 Task: Add a signature Jerry Evans containing With gratitude and sincere wishes, Jerry Evans to email address softage.8@softage.net and add a folder Student organizations
Action: Mouse moved to (116, 138)
Screenshot: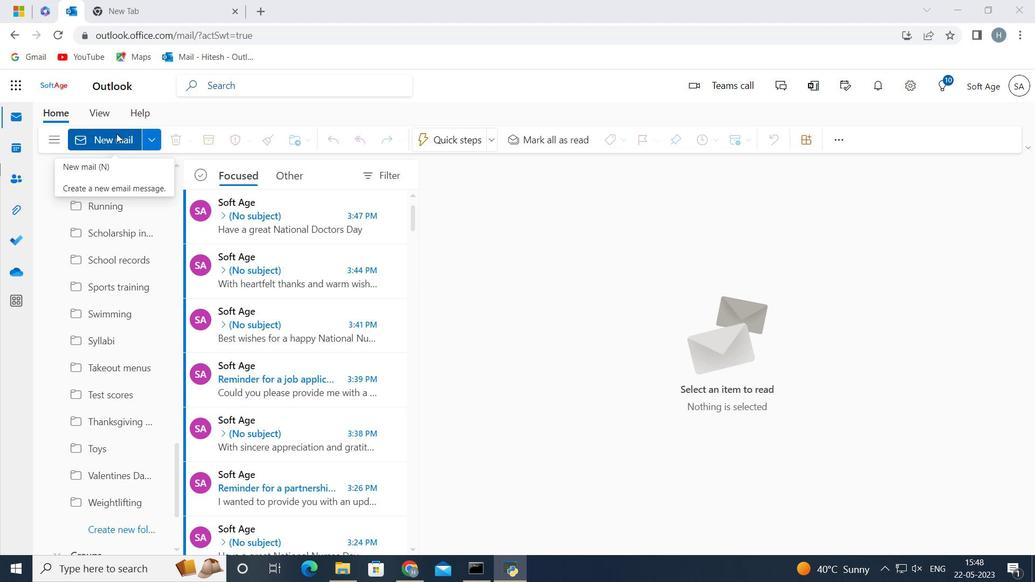 
Action: Mouse pressed left at (116, 138)
Screenshot: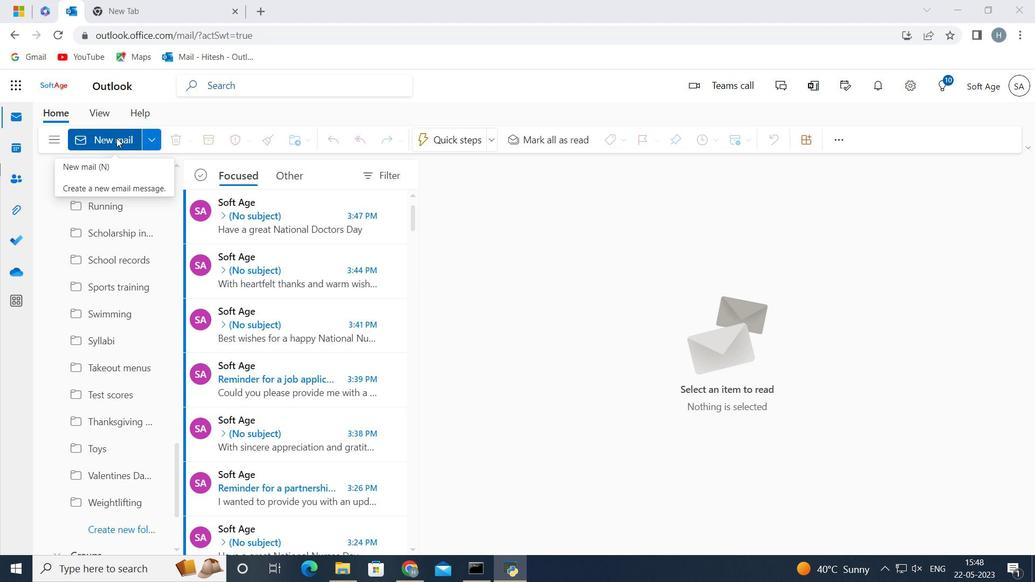 
Action: Mouse moved to (849, 140)
Screenshot: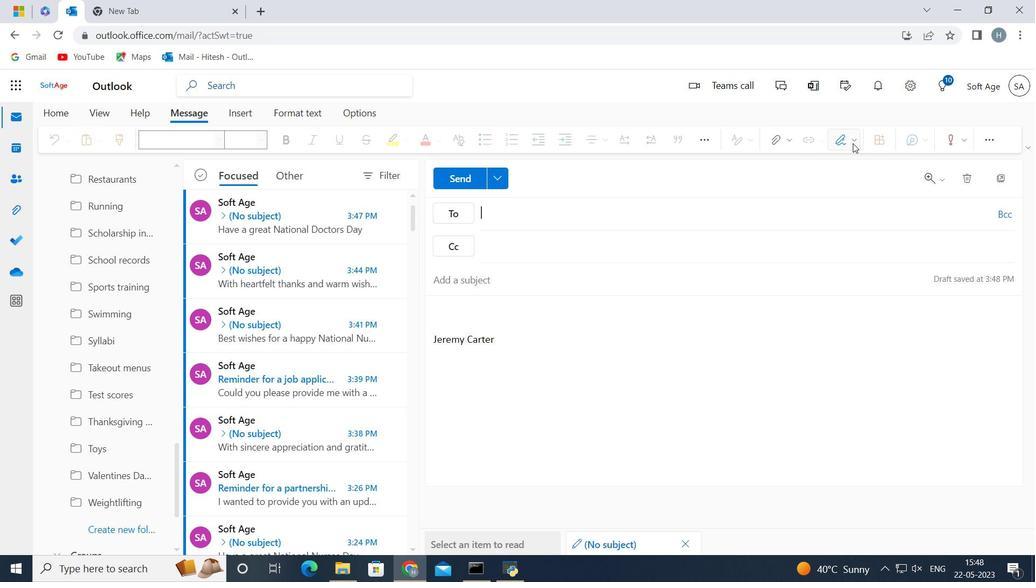 
Action: Mouse pressed left at (849, 140)
Screenshot: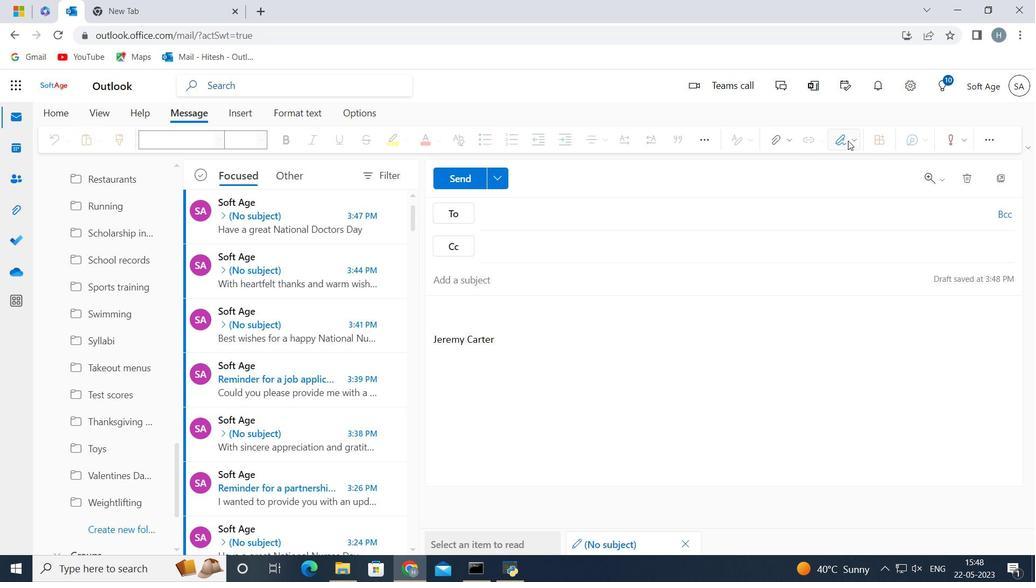 
Action: Mouse moved to (806, 390)
Screenshot: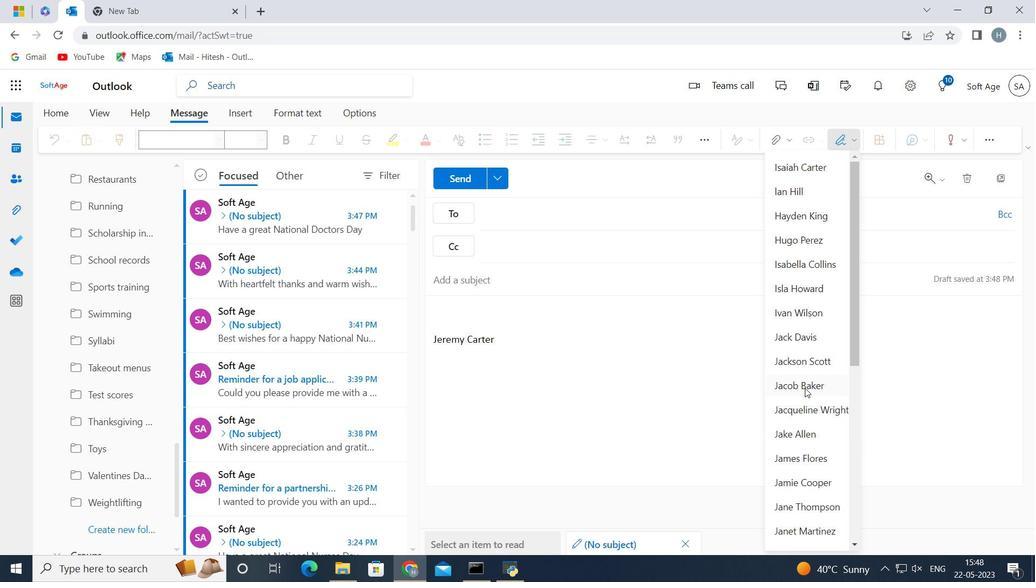 
Action: Mouse scrolled (806, 390) with delta (0, 0)
Screenshot: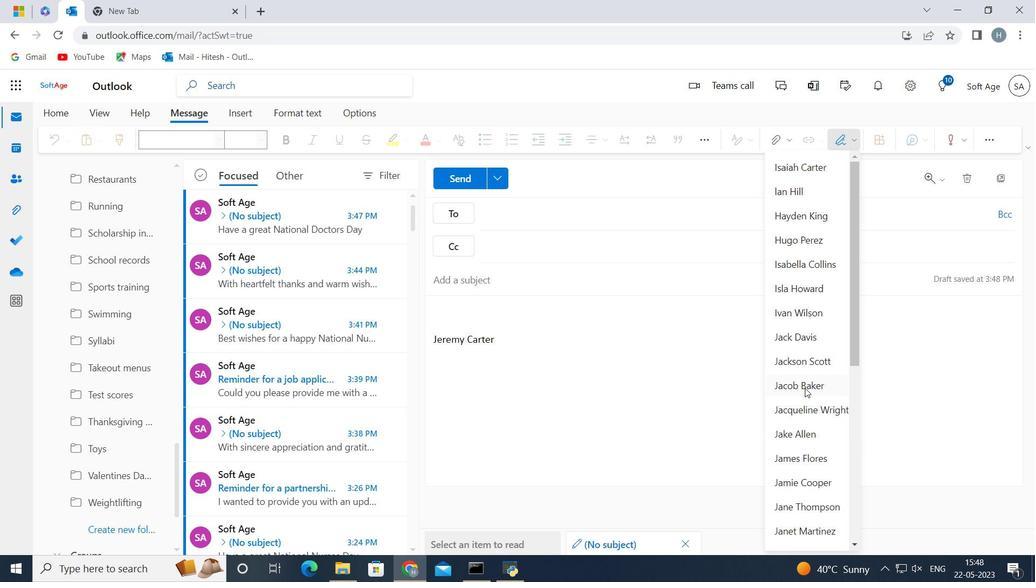 
Action: Mouse moved to (806, 391)
Screenshot: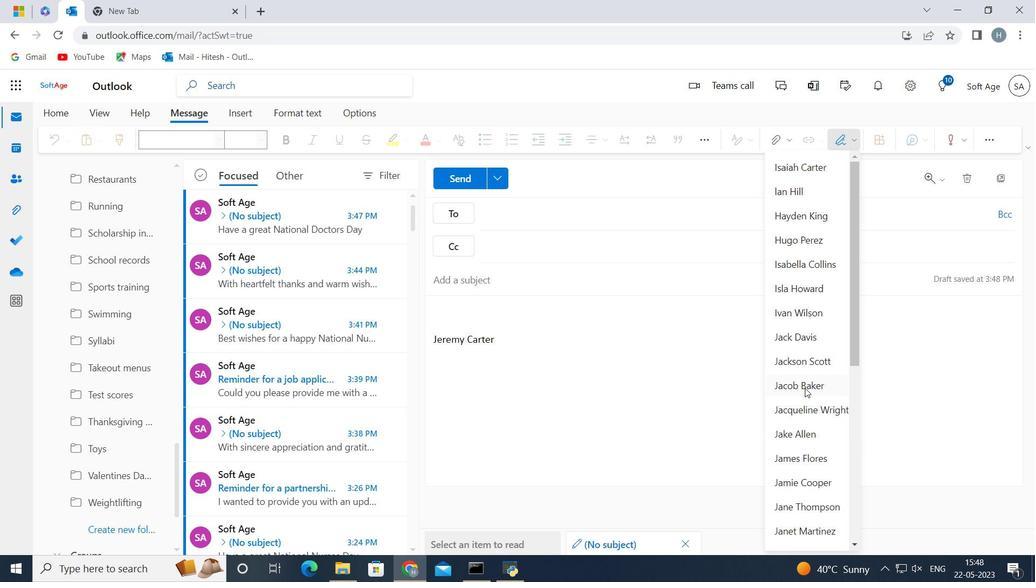 
Action: Mouse scrolled (806, 391) with delta (0, 0)
Screenshot: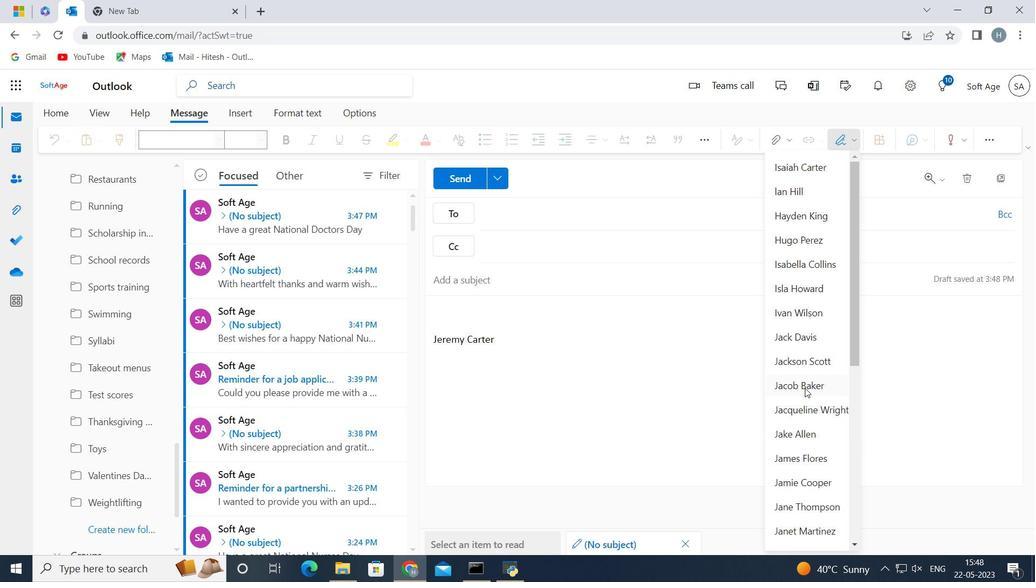 
Action: Mouse scrolled (806, 391) with delta (0, 0)
Screenshot: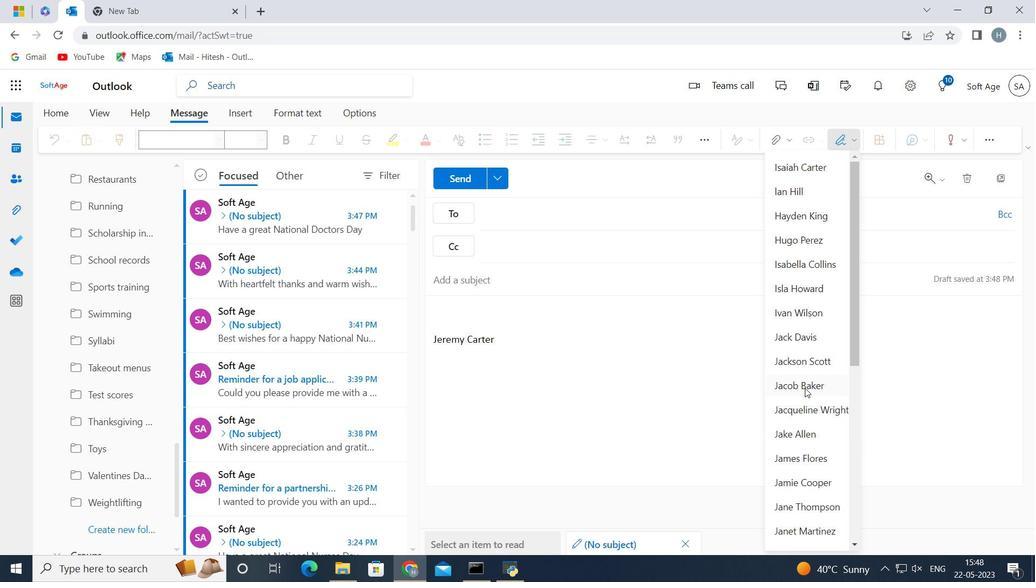 
Action: Mouse scrolled (806, 391) with delta (0, 0)
Screenshot: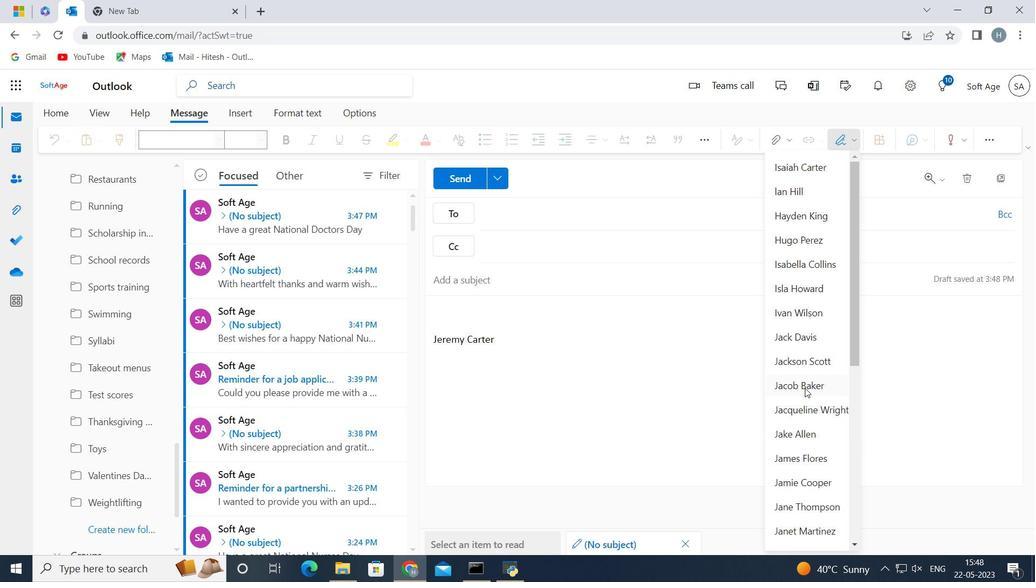 
Action: Mouse scrolled (806, 391) with delta (0, 0)
Screenshot: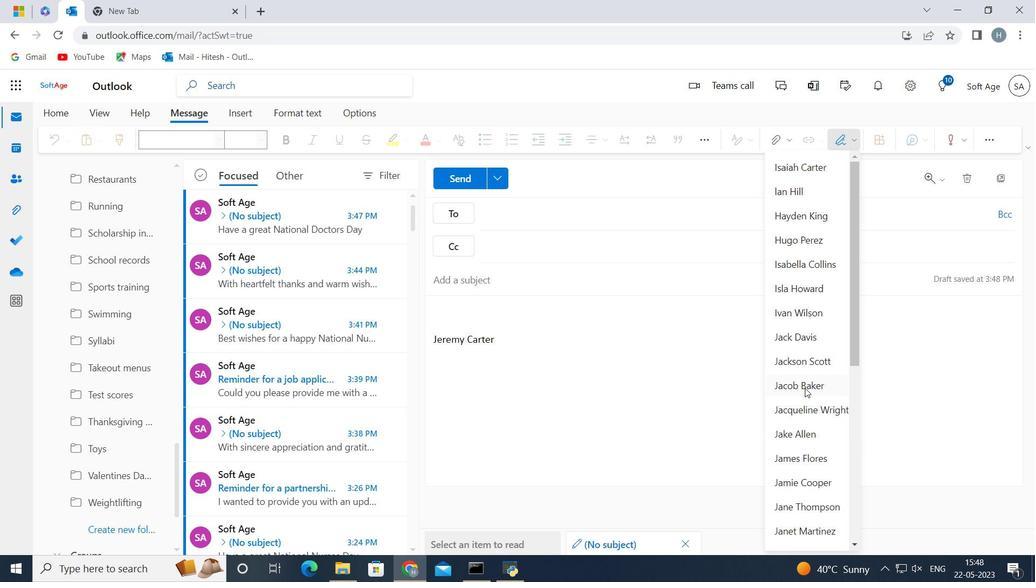 
Action: Mouse scrolled (806, 391) with delta (0, 0)
Screenshot: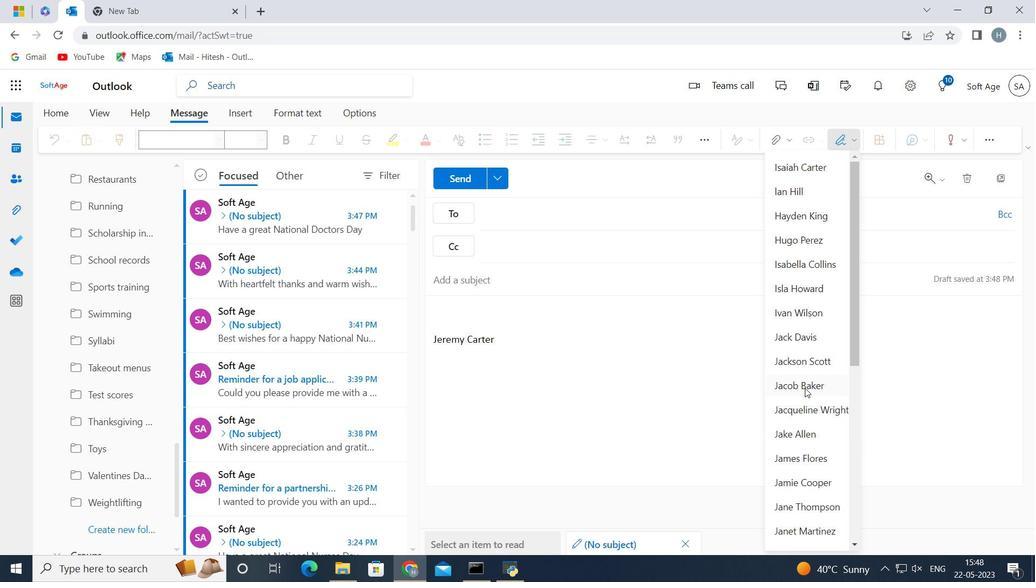 
Action: Mouse scrolled (806, 391) with delta (0, 0)
Screenshot: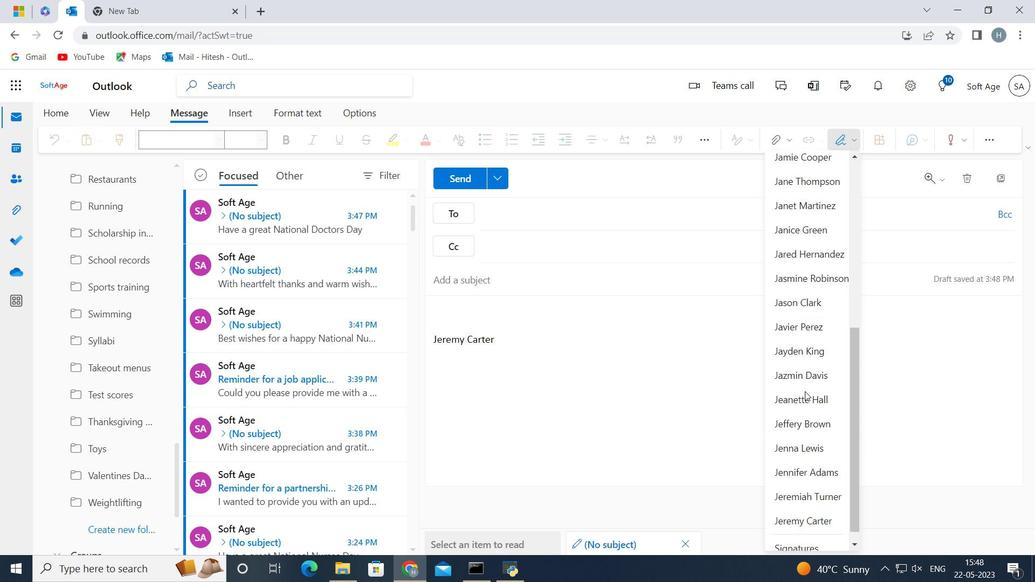 
Action: Mouse scrolled (806, 391) with delta (0, 0)
Screenshot: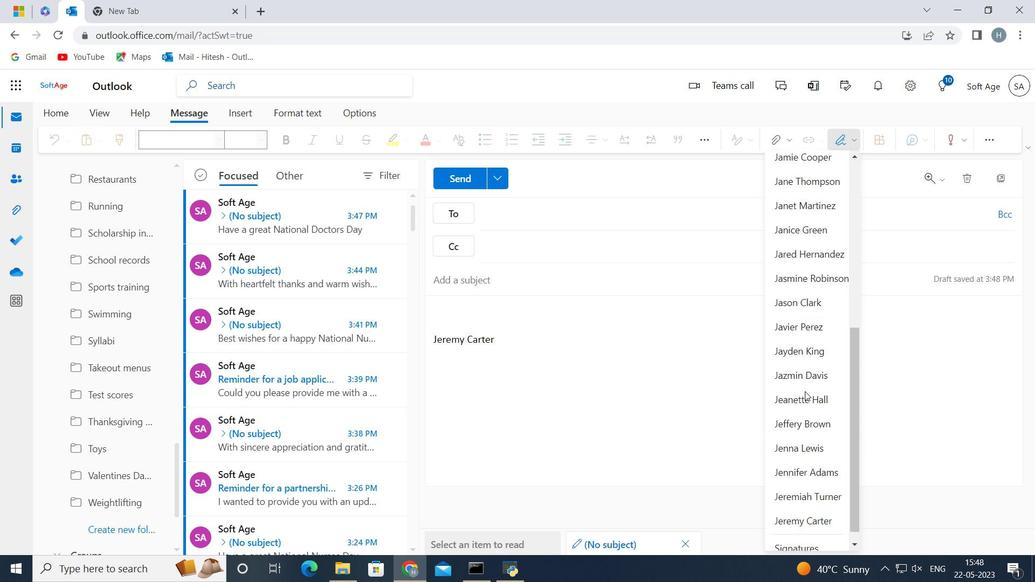 
Action: Mouse scrolled (806, 391) with delta (0, 0)
Screenshot: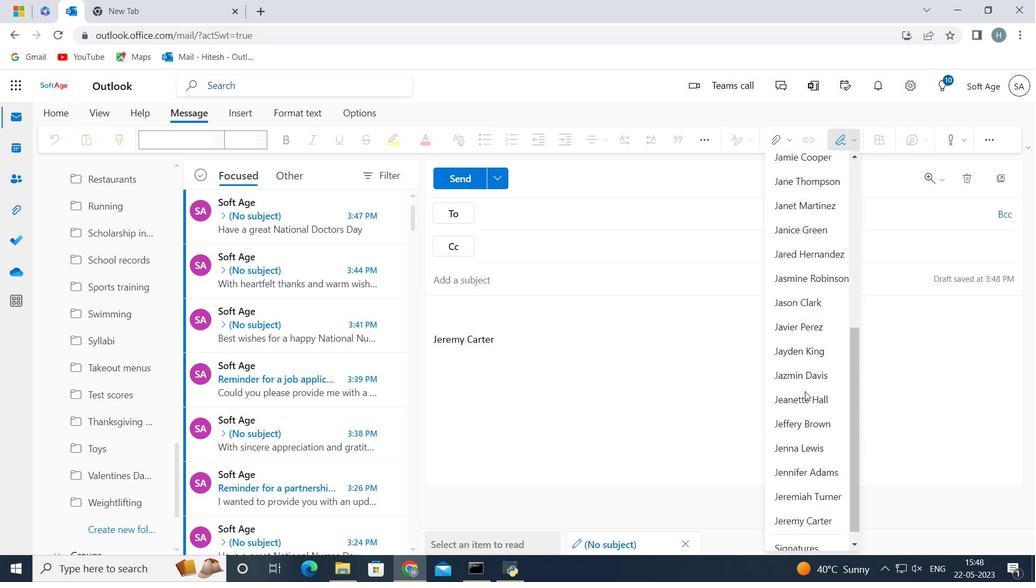 
Action: Mouse scrolled (806, 391) with delta (0, 0)
Screenshot: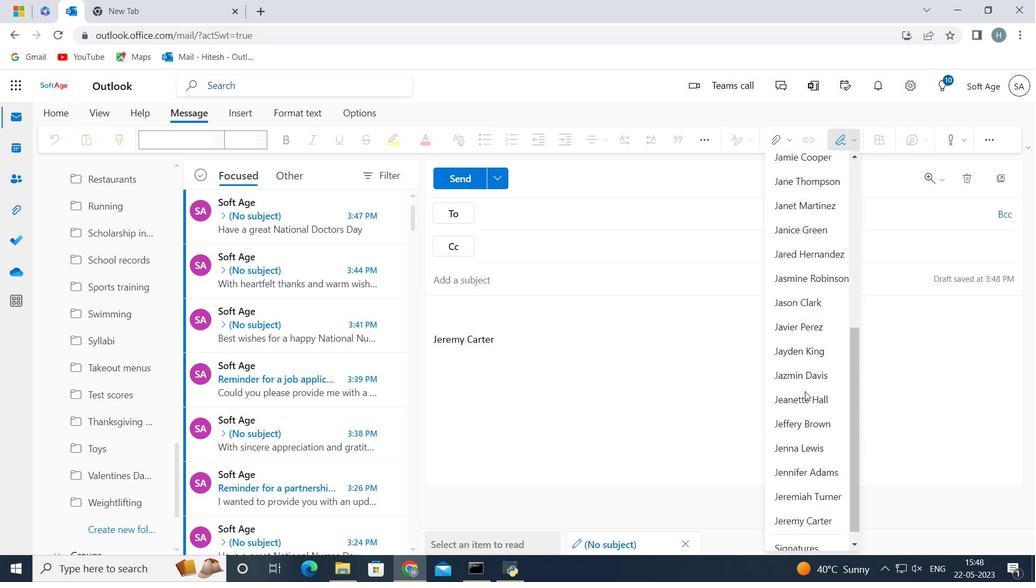 
Action: Mouse moved to (818, 536)
Screenshot: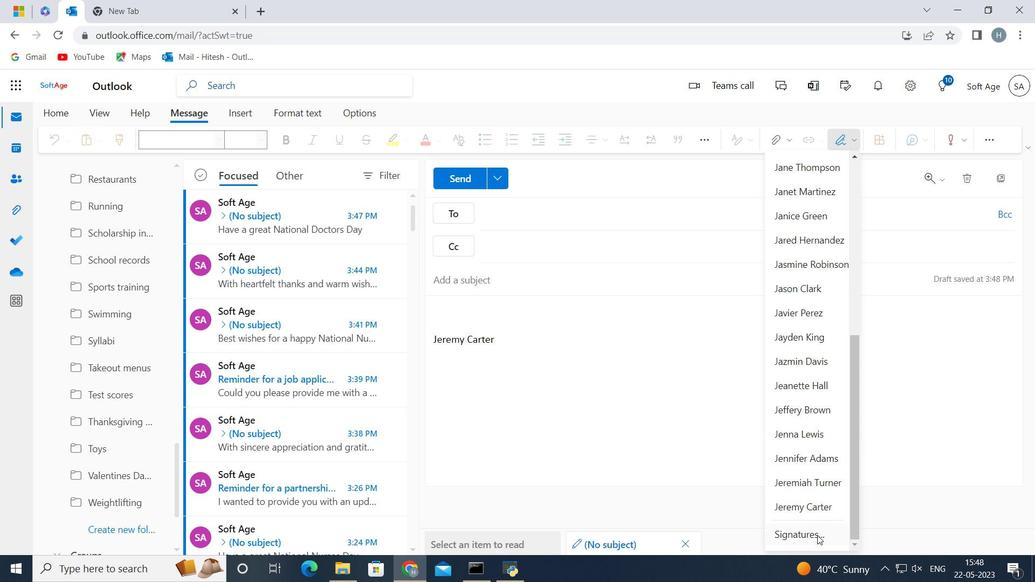 
Action: Mouse pressed left at (818, 536)
Screenshot: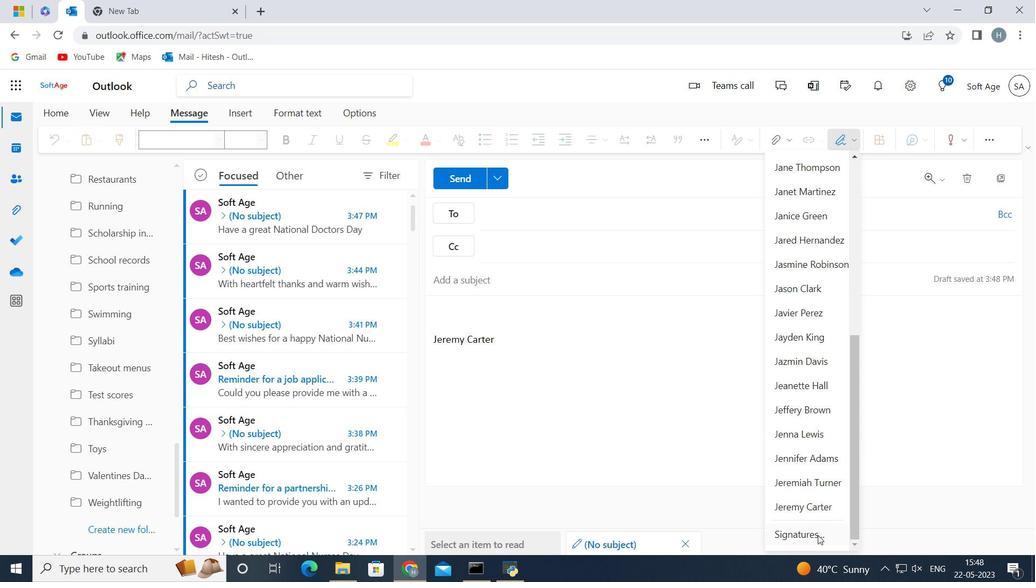
Action: Mouse moved to (724, 236)
Screenshot: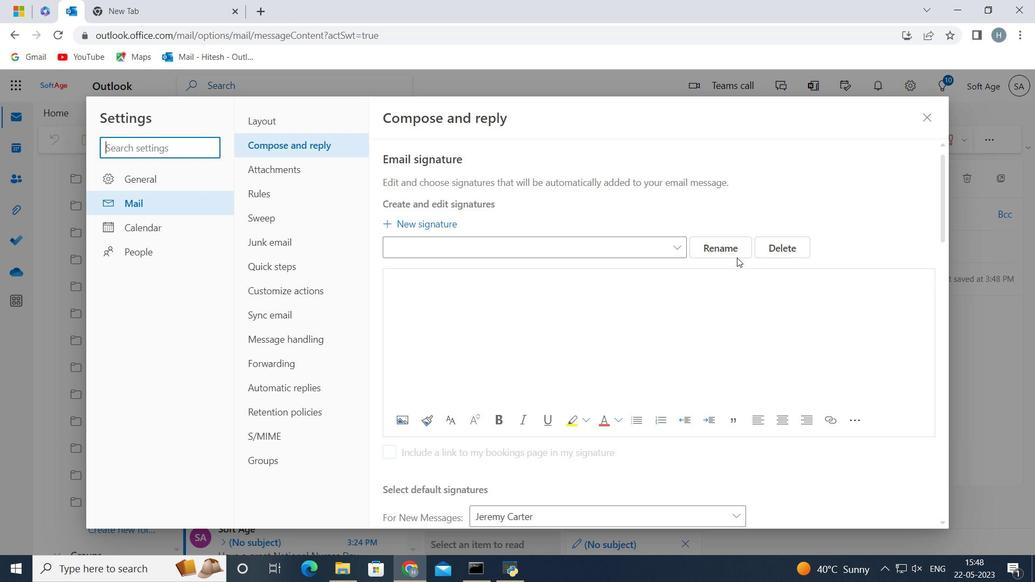 
Action: Mouse pressed left at (724, 236)
Screenshot: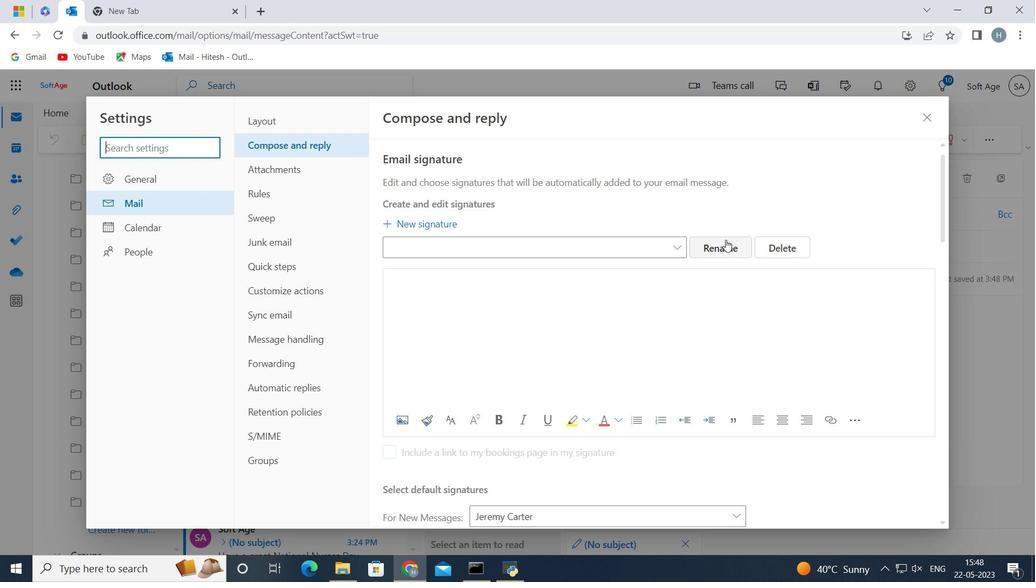 
Action: Mouse moved to (722, 255)
Screenshot: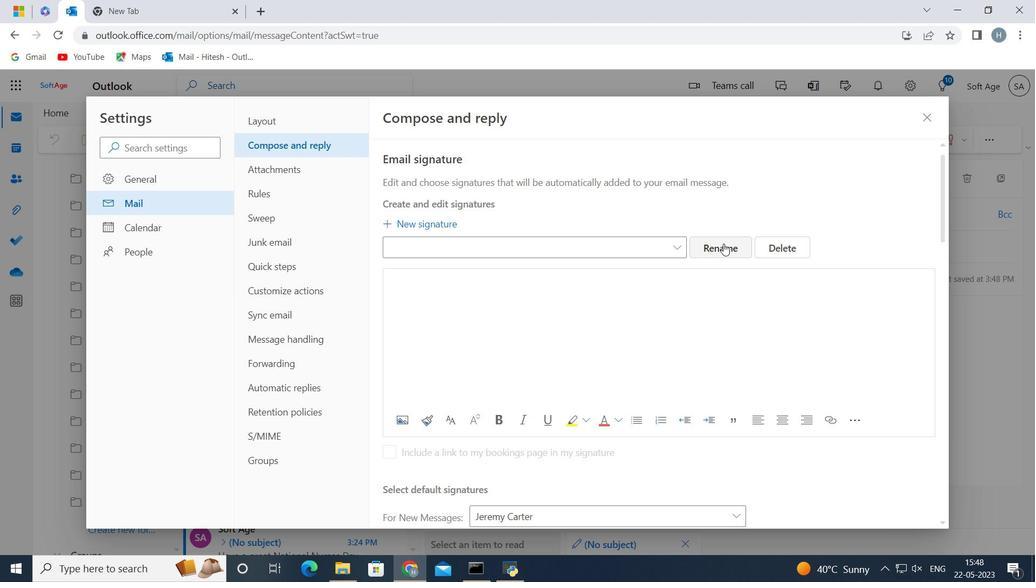
Action: Mouse pressed left at (722, 255)
Screenshot: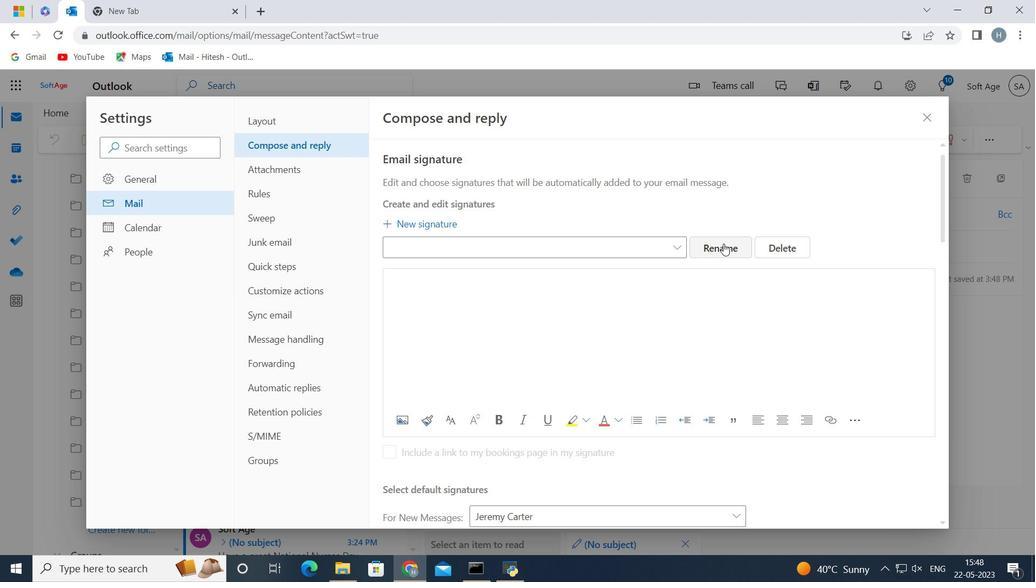 
Action: Mouse moved to (645, 247)
Screenshot: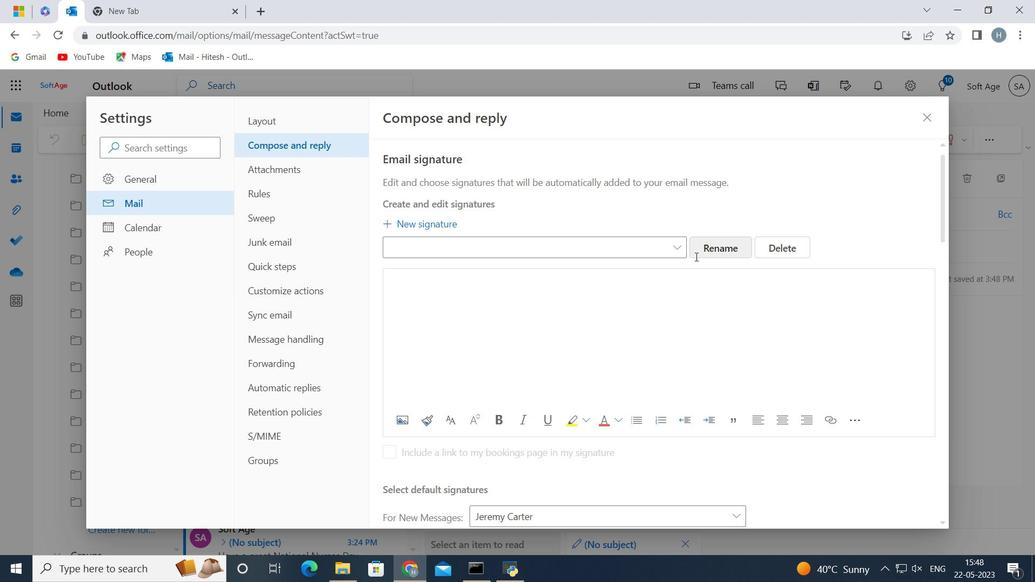 
Action: Mouse pressed left at (645, 247)
Screenshot: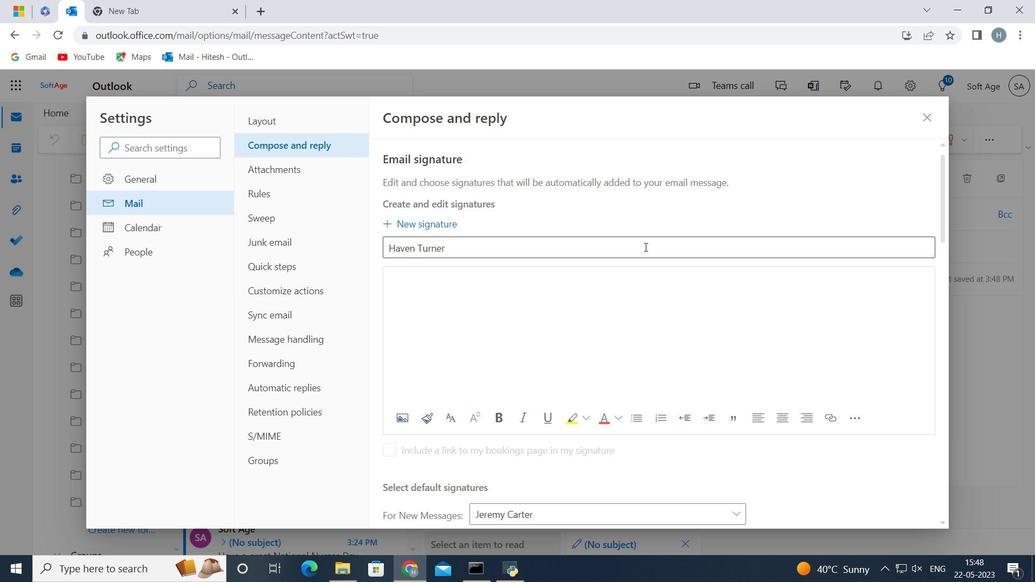 
Action: Key pressed <Key.backspace><Key.backspace><Key.backspace><Key.backspace><Key.backspace><Key.backspace><Key.backspace><Key.backspace><Key.backspace><Key.backspace><Key.backspace><Key.backspace><Key.backspace><Key.backspace><Key.backspace><Key.shift><Key.shift><Key.shift><Key.shift><Key.shift><Key.shift><Key.shift><Key.shift><Key.shift><Key.shift><Key.shift><Key.shift><Key.shift><Key.shift>Jerry<Key.space><Key.shift><Key.shift><Key.shift><Key.shift><Key.shift>Evans<Key.space>
Screenshot: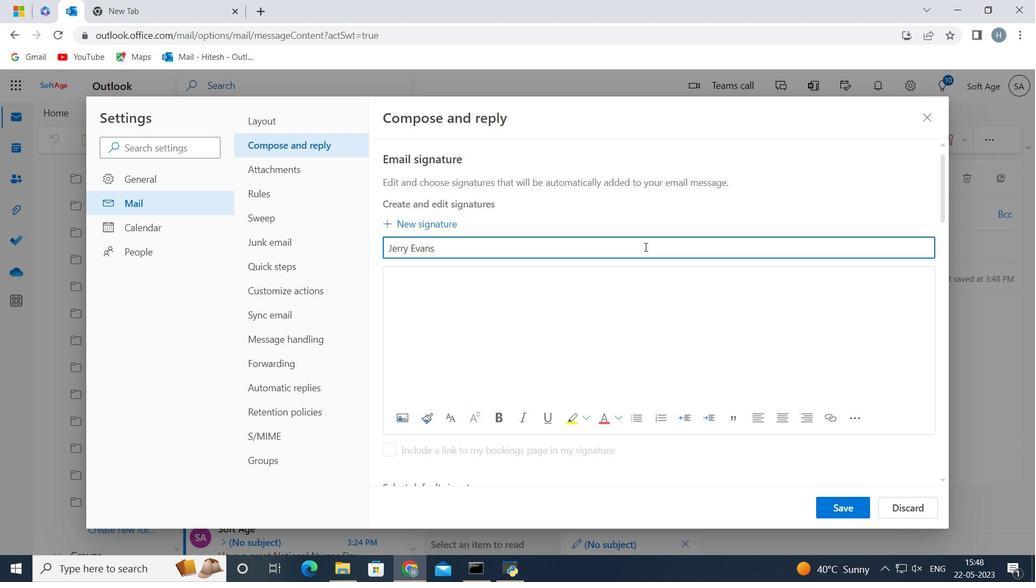 
Action: Mouse moved to (561, 284)
Screenshot: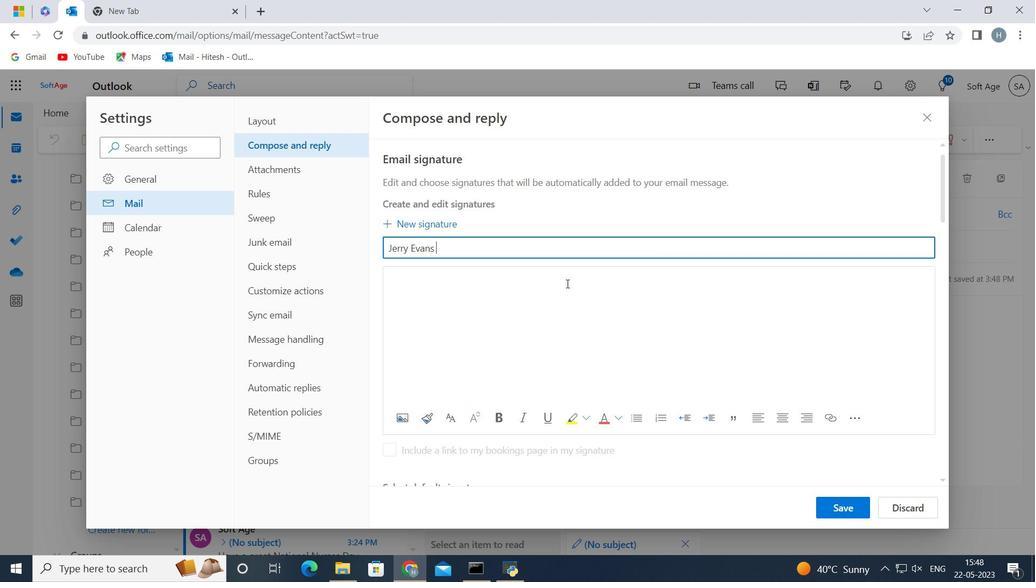 
Action: Mouse pressed left at (561, 284)
Screenshot: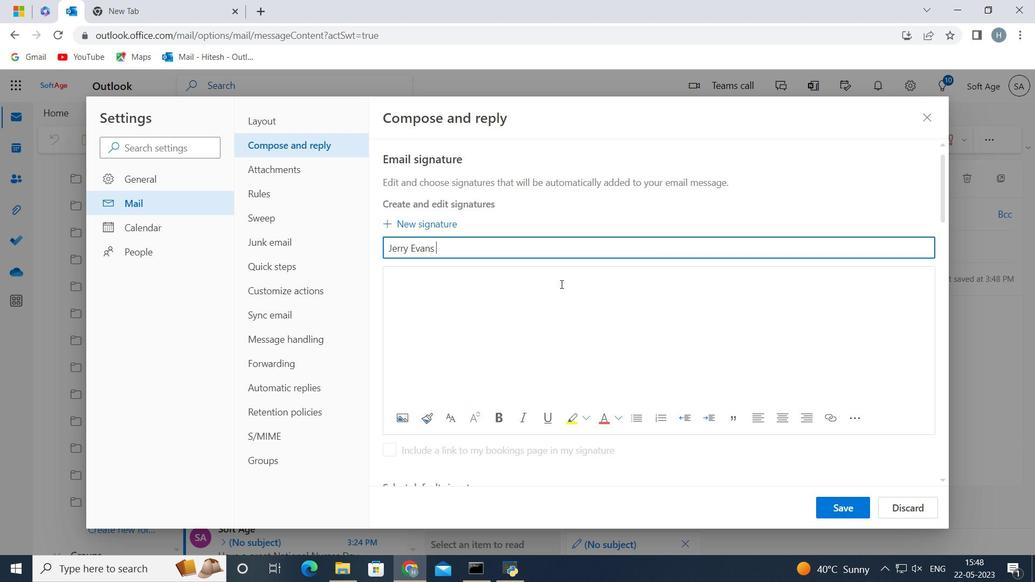 
Action: Key pressed <Key.shift>Jerry<Key.space><Key.shift>Evans<Key.space>
Screenshot: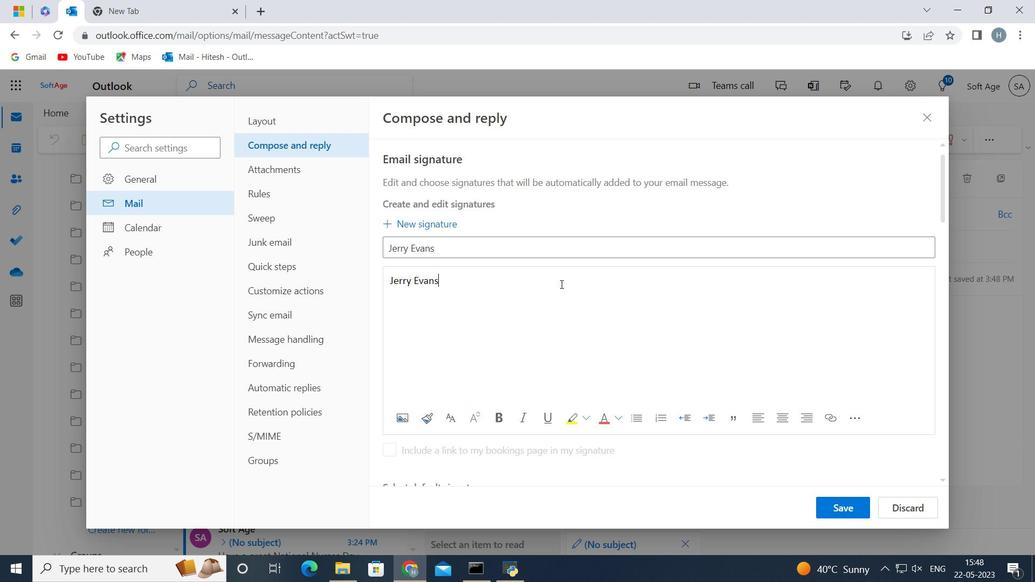 
Action: Mouse moved to (838, 503)
Screenshot: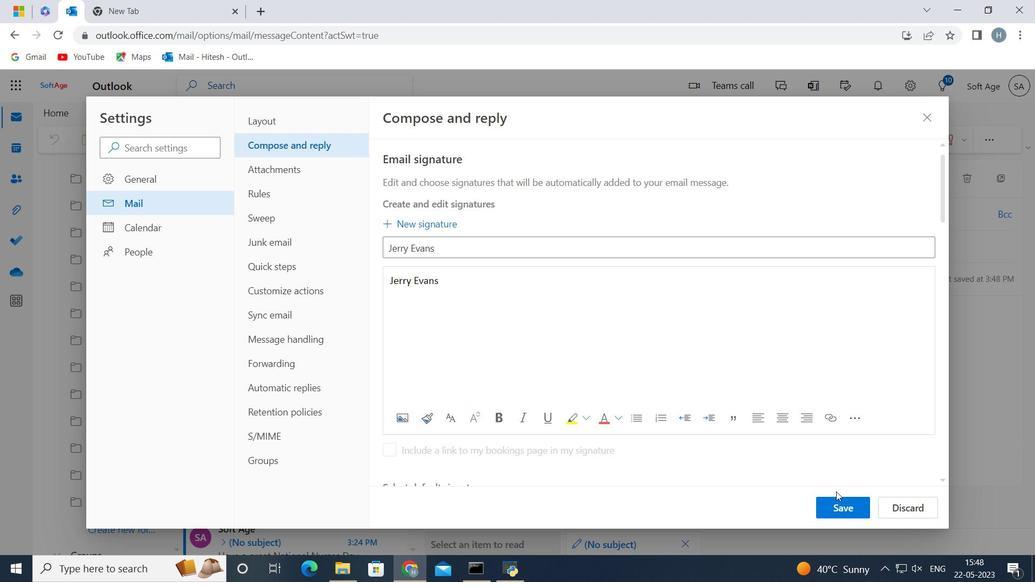 
Action: Mouse pressed left at (838, 503)
Screenshot: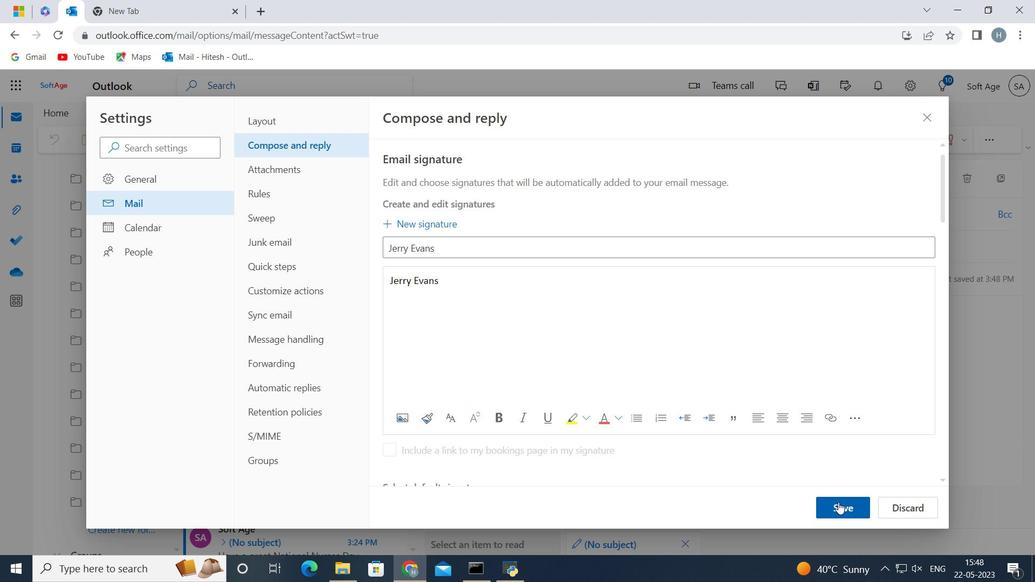 
Action: Mouse moved to (799, 301)
Screenshot: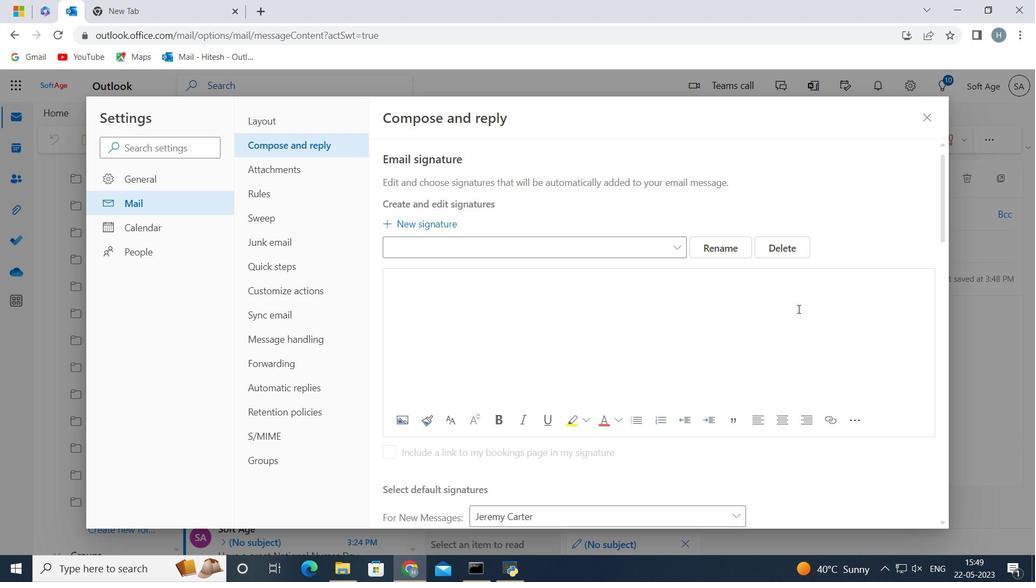 
Action: Mouse scrolled (799, 300) with delta (0, 0)
Screenshot: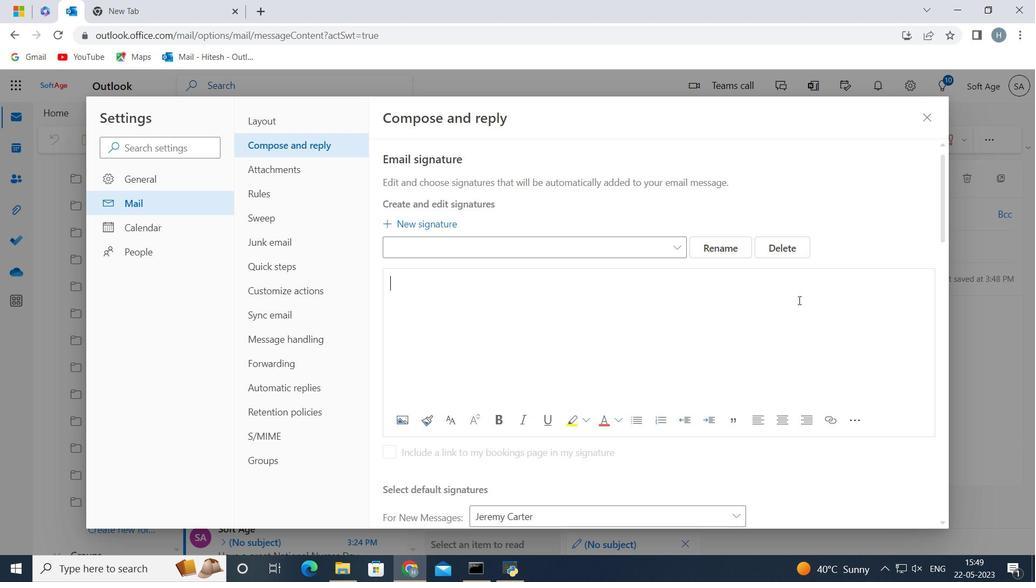 
Action: Mouse scrolled (799, 300) with delta (0, 0)
Screenshot: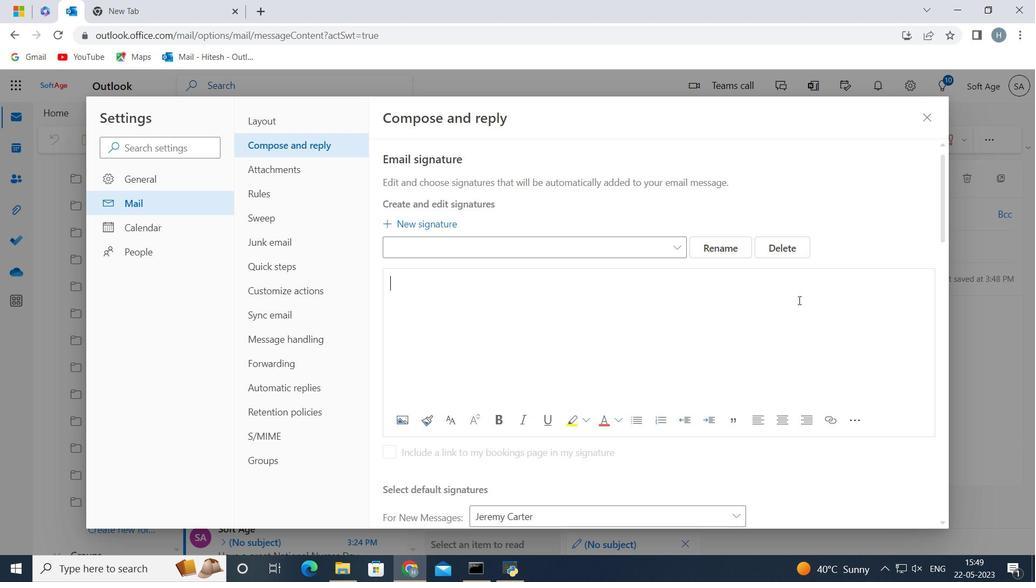 
Action: Mouse scrolled (799, 300) with delta (0, 0)
Screenshot: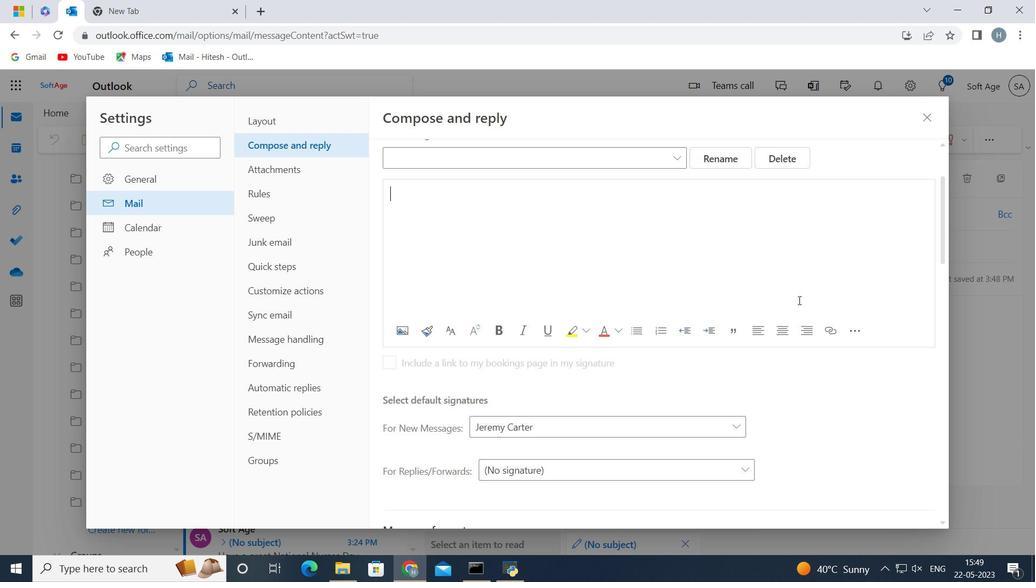 
Action: Mouse moved to (701, 314)
Screenshot: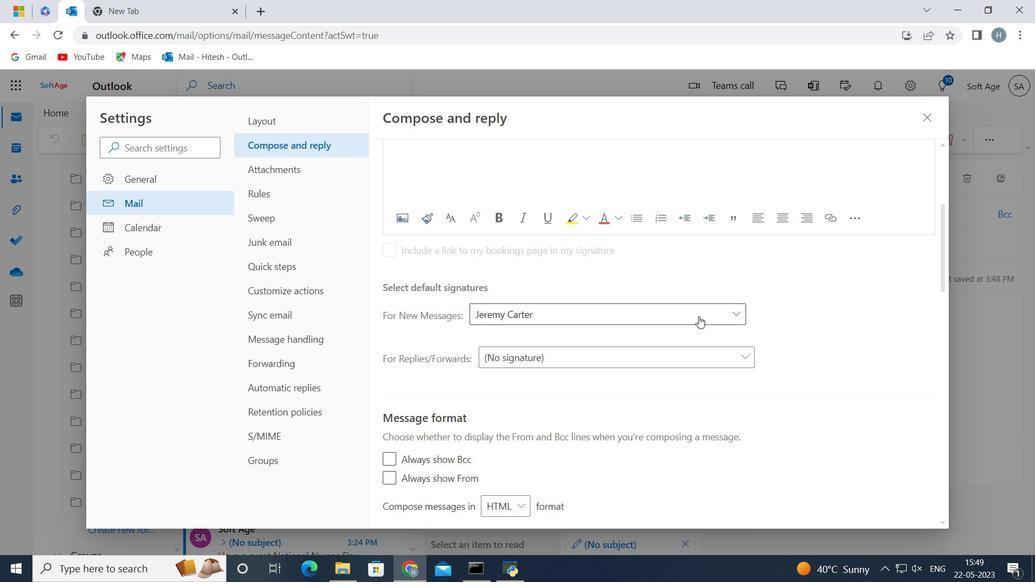 
Action: Mouse pressed left at (701, 314)
Screenshot: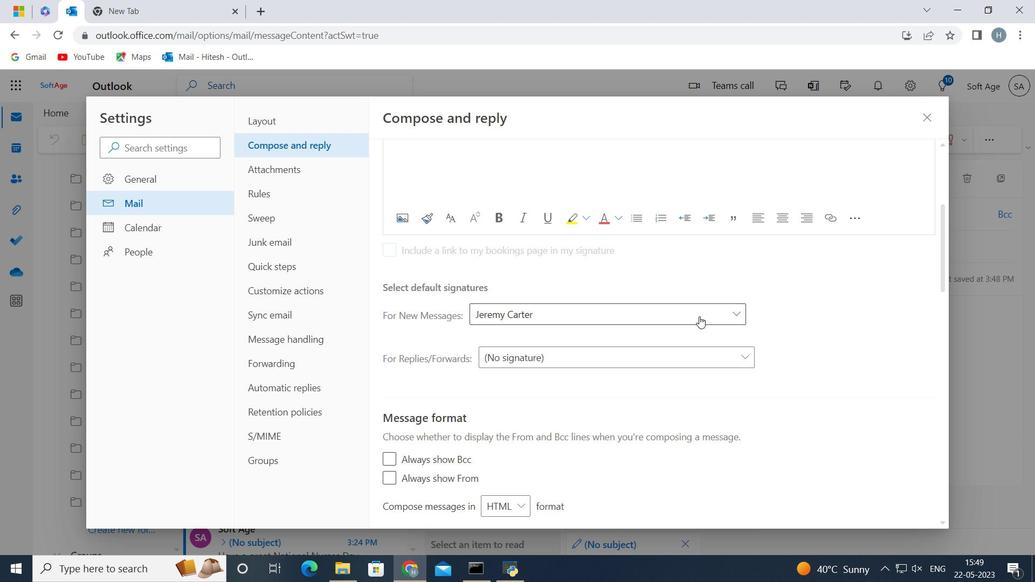 
Action: Mouse moved to (785, 537)
Screenshot: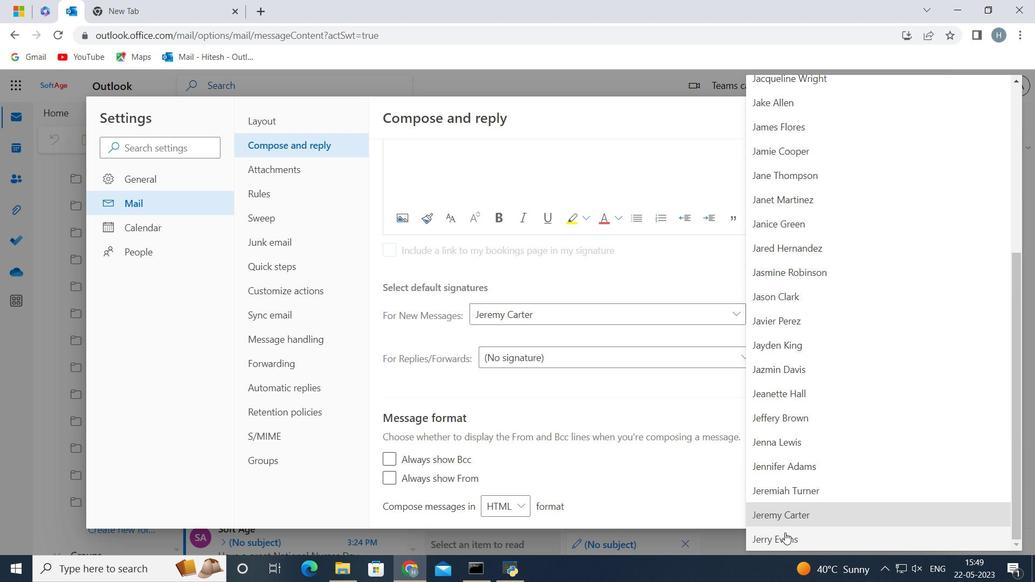 
Action: Mouse pressed left at (785, 537)
Screenshot: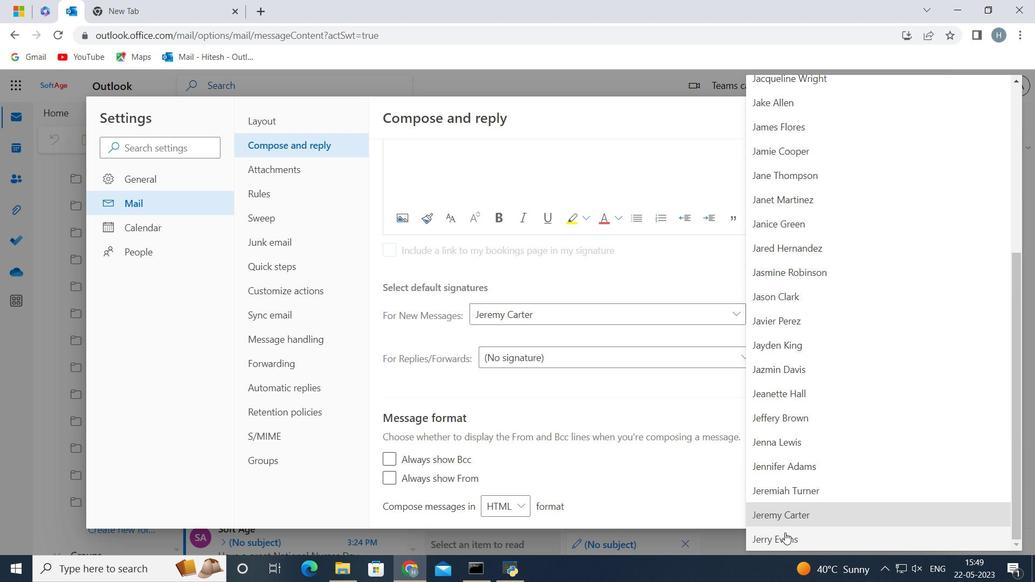 
Action: Mouse moved to (841, 508)
Screenshot: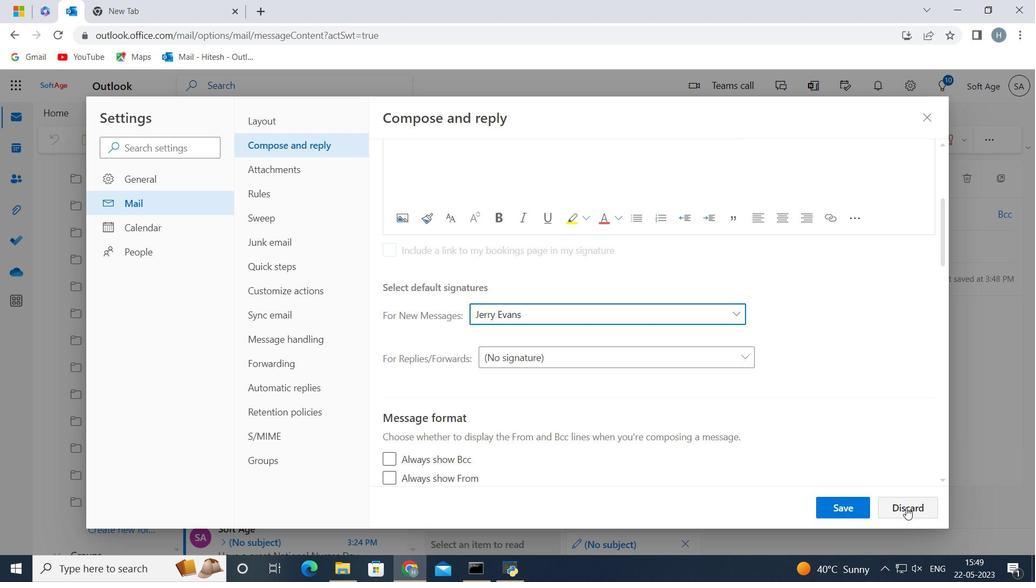 
Action: Mouse pressed left at (841, 508)
Screenshot: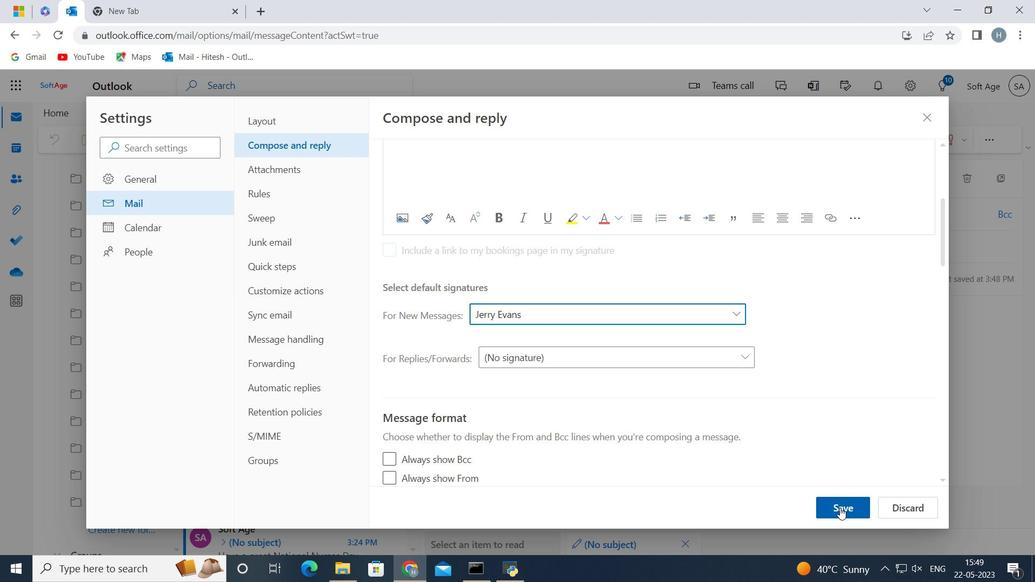 
Action: Mouse moved to (930, 117)
Screenshot: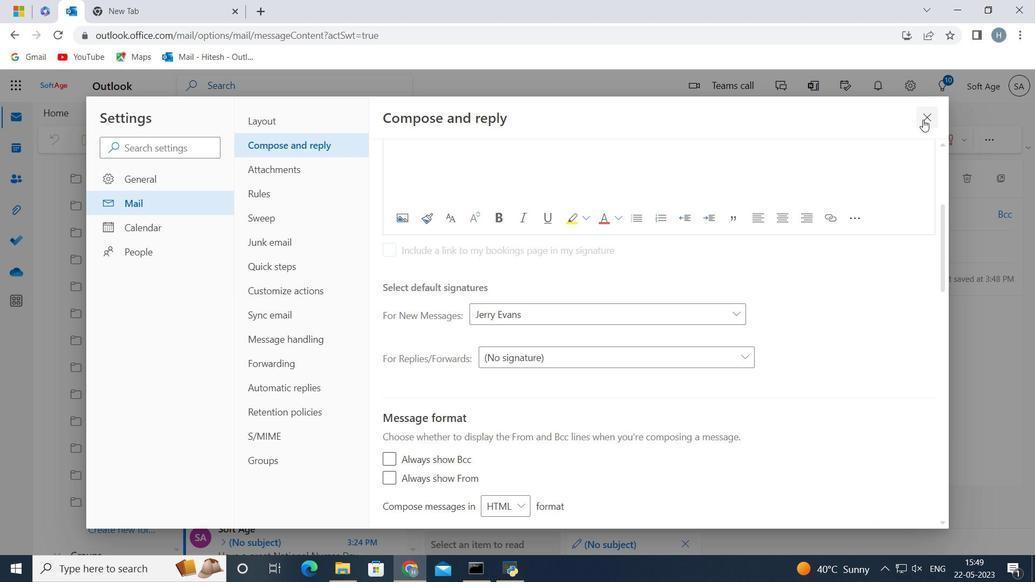 
Action: Mouse pressed left at (930, 117)
Screenshot: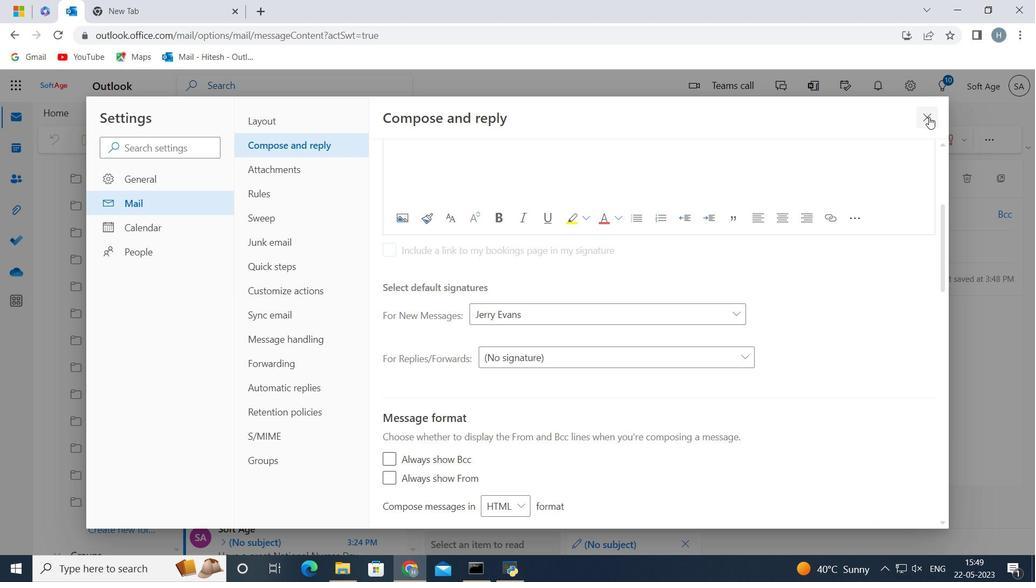 
Action: Mouse moved to (510, 337)
Screenshot: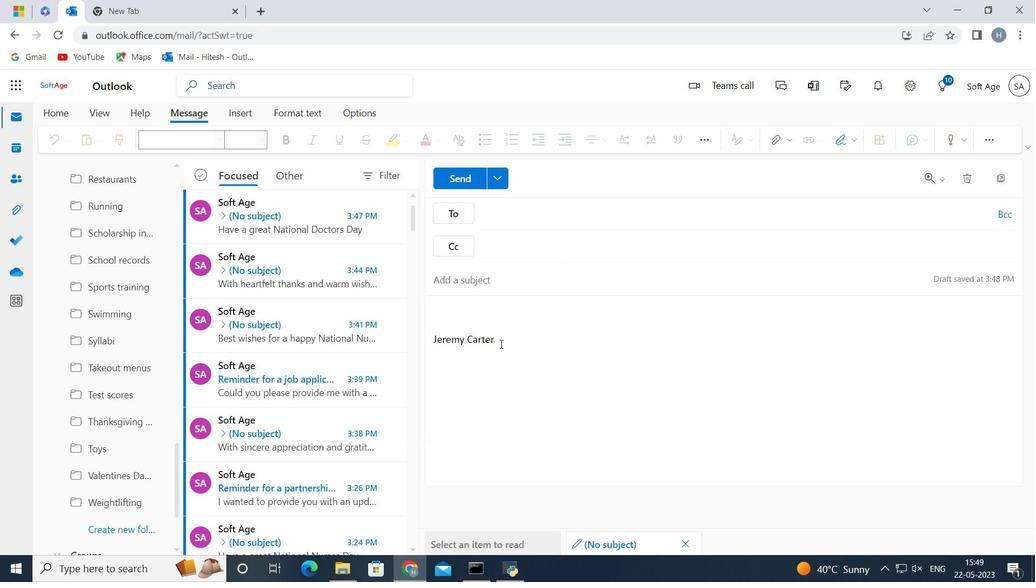 
Action: Mouse pressed left at (510, 337)
Screenshot: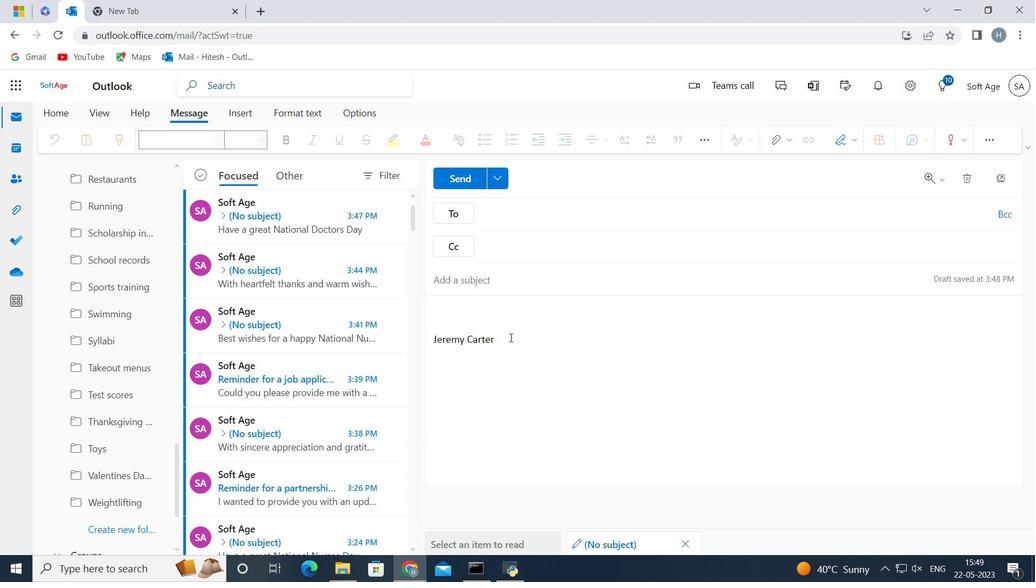 
Action: Key pressed <Key.backspace><Key.backspace><Key.backspace><Key.backspace><Key.backspace><Key.backspace><Key.backspace><Key.backspace><Key.backspace><Key.backspace><Key.backspace><Key.backspace><Key.backspace><Key.backspace><Key.backspace><Key.backspace><Key.backspace><Key.backspace><Key.shift><Key.shift><Key.shift><Key.shift>With<Key.space>gratitude<Key.space>and<Key.space>sincere<Key.space>wishes<Key.space>
Screenshot: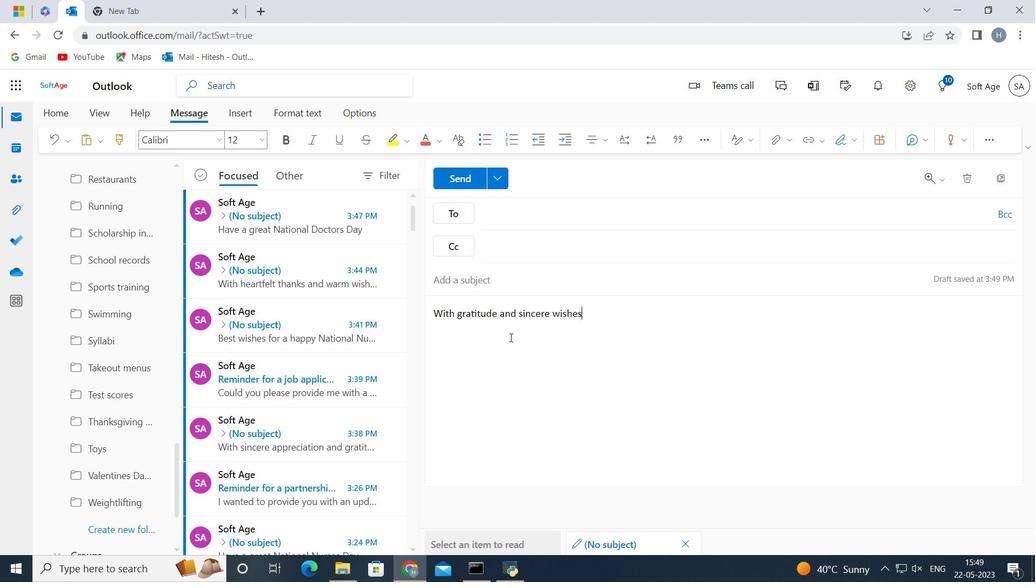 
Action: Mouse moved to (512, 212)
Screenshot: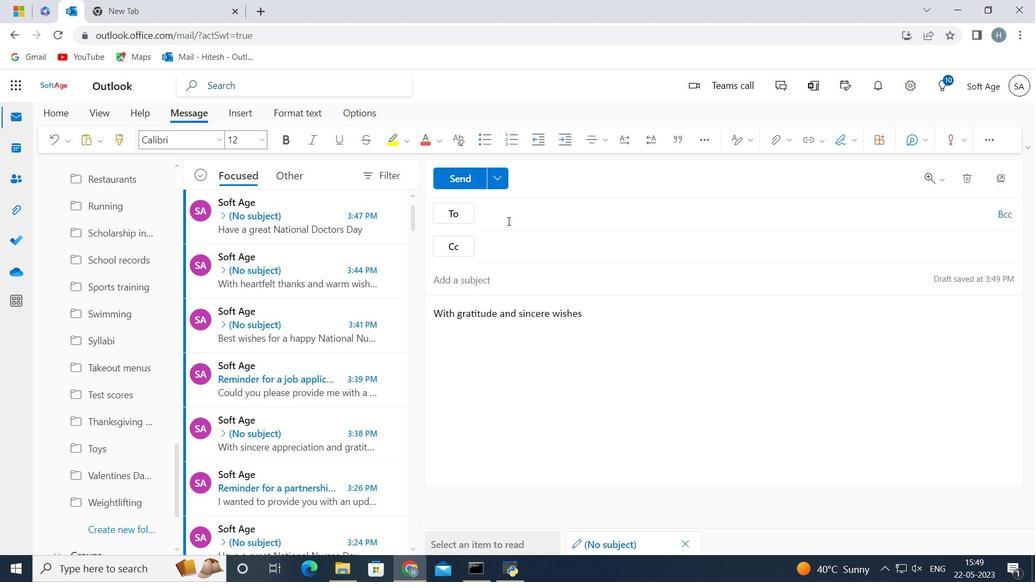 
Action: Mouse pressed left at (512, 212)
Screenshot: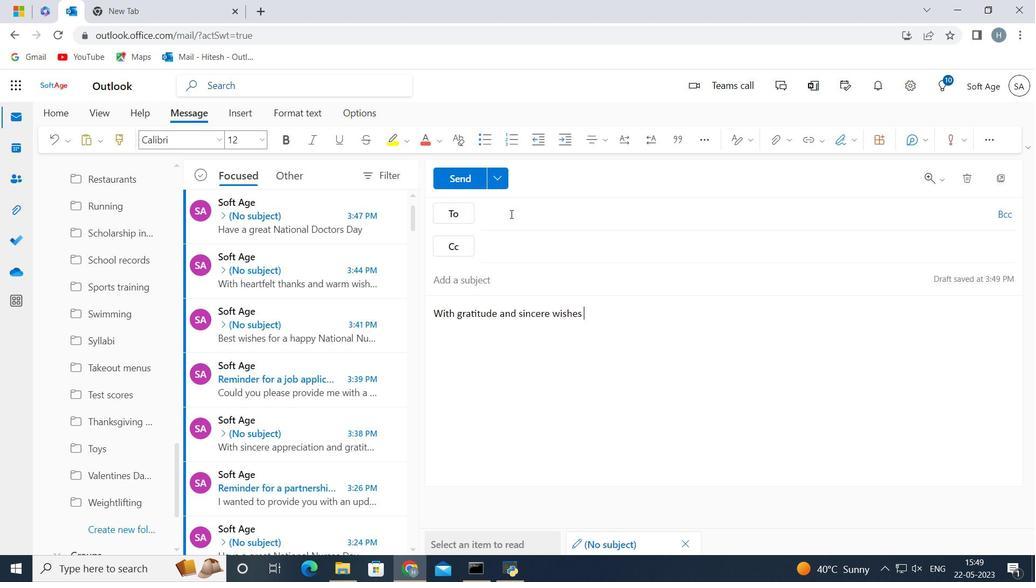 
Action: Key pressed softage.8<Key.shift>@softage.net
Screenshot: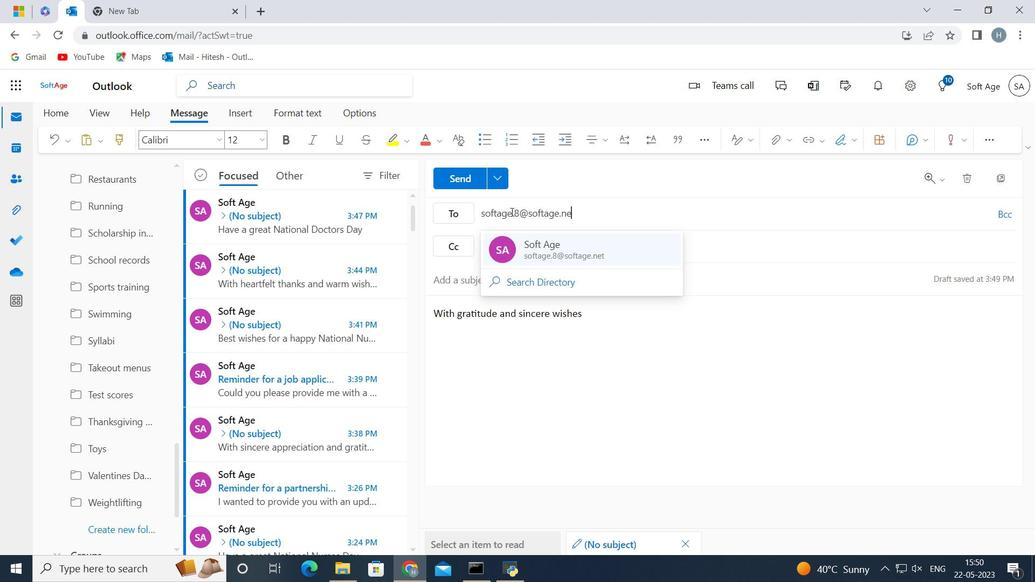 
Action: Mouse moved to (585, 249)
Screenshot: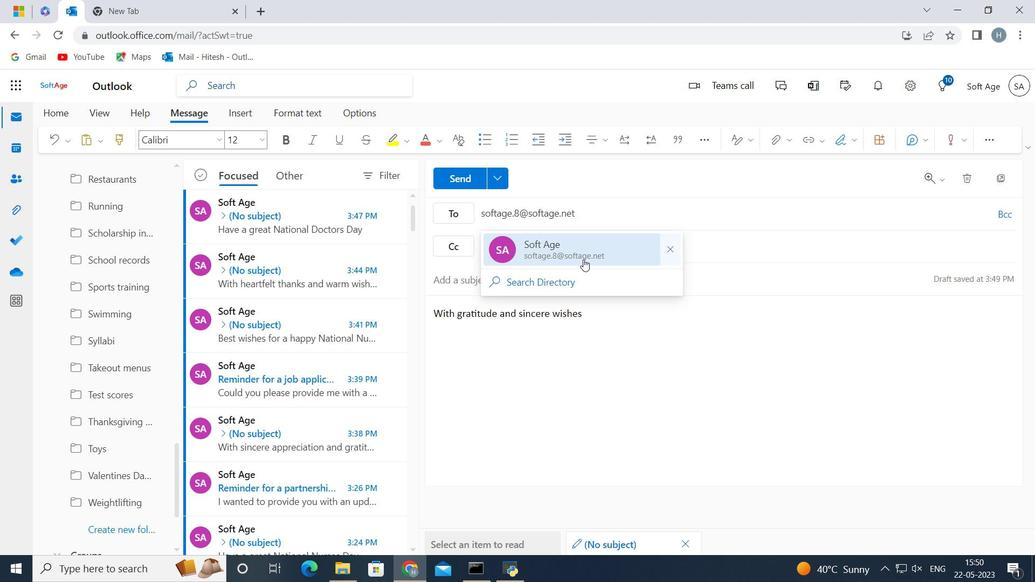
Action: Mouse pressed left at (585, 249)
Screenshot: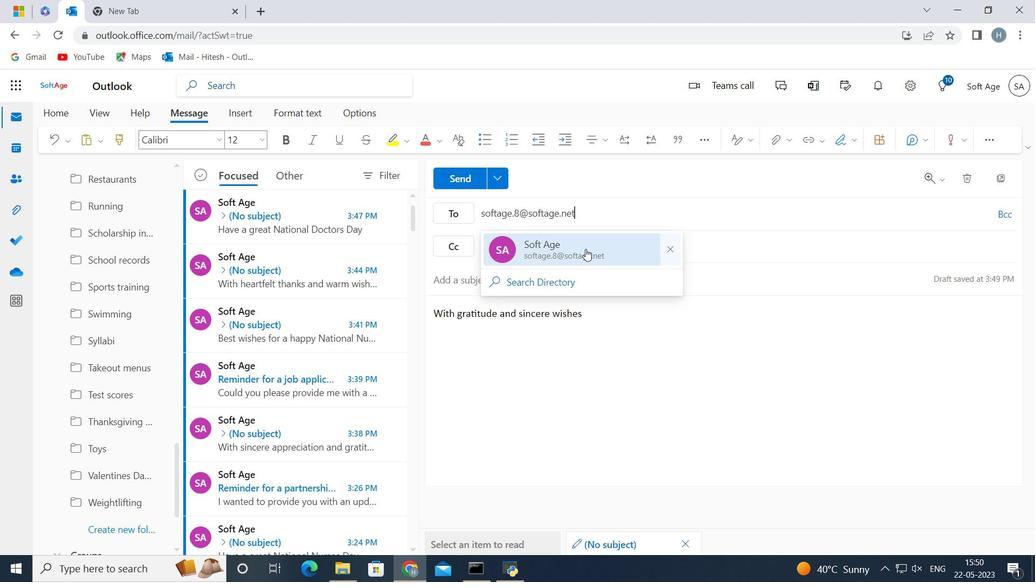 
Action: Mouse moved to (128, 520)
Screenshot: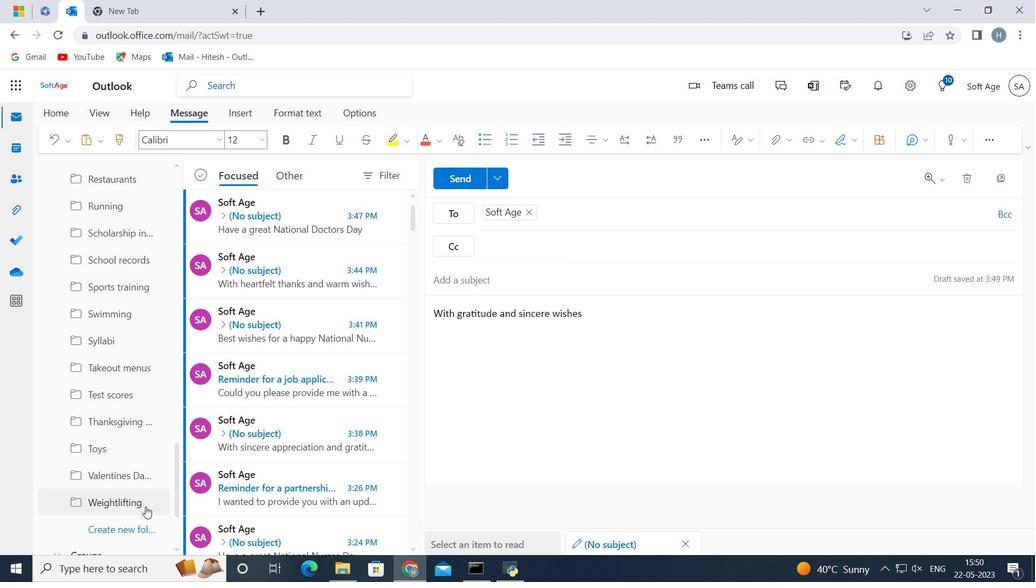 
Action: Mouse pressed left at (128, 520)
Screenshot: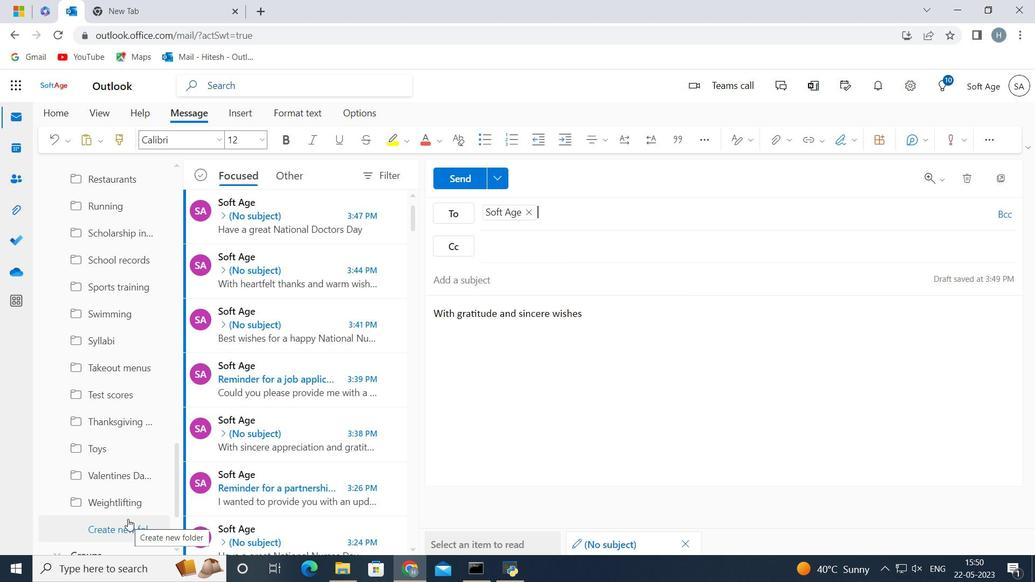 
Action: Key pressed <Key.shift>Student<Key.space>organizations<Key.space>
Screenshot: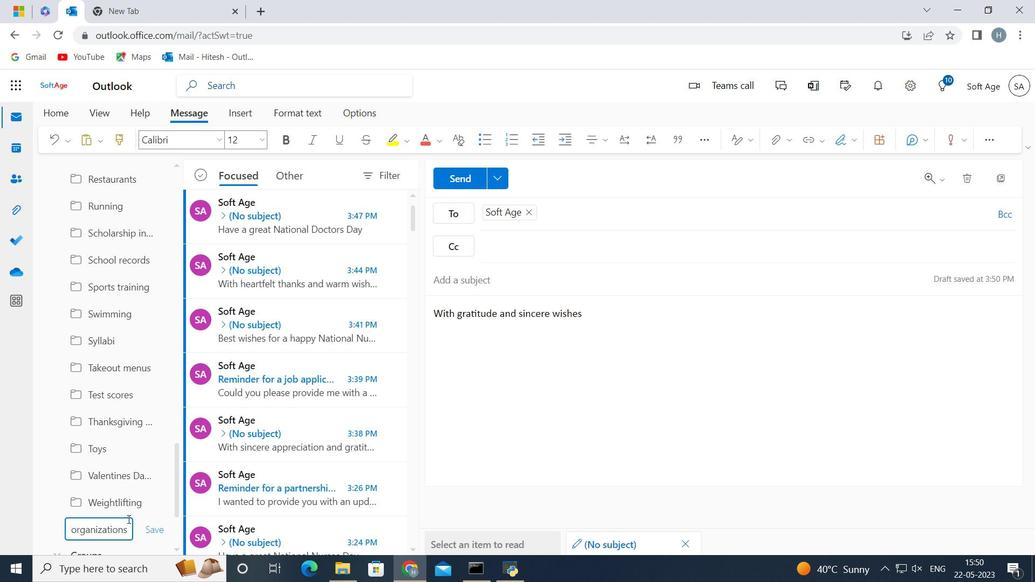 
Action: Mouse moved to (154, 530)
Screenshot: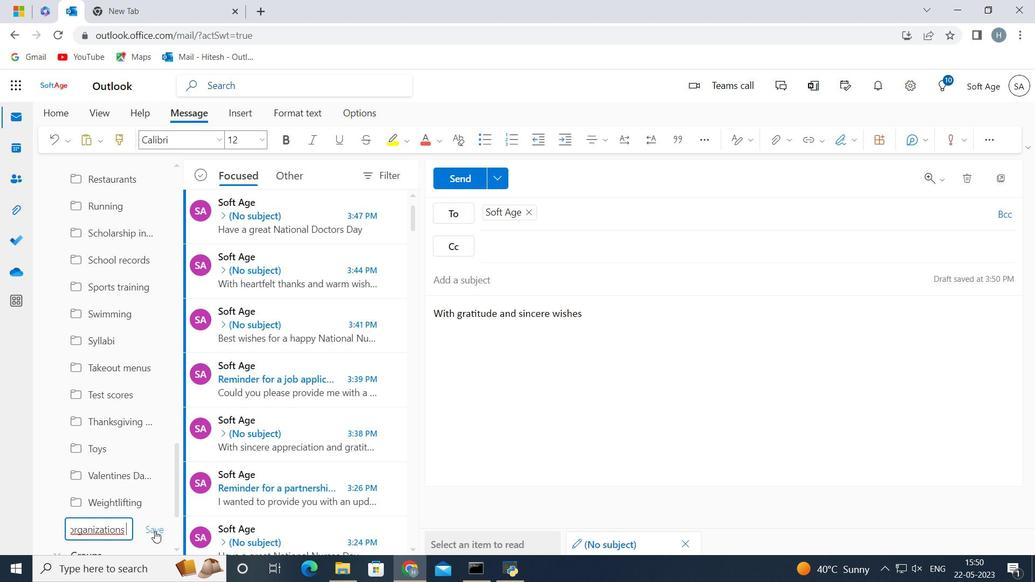 
Action: Mouse pressed left at (154, 530)
Screenshot: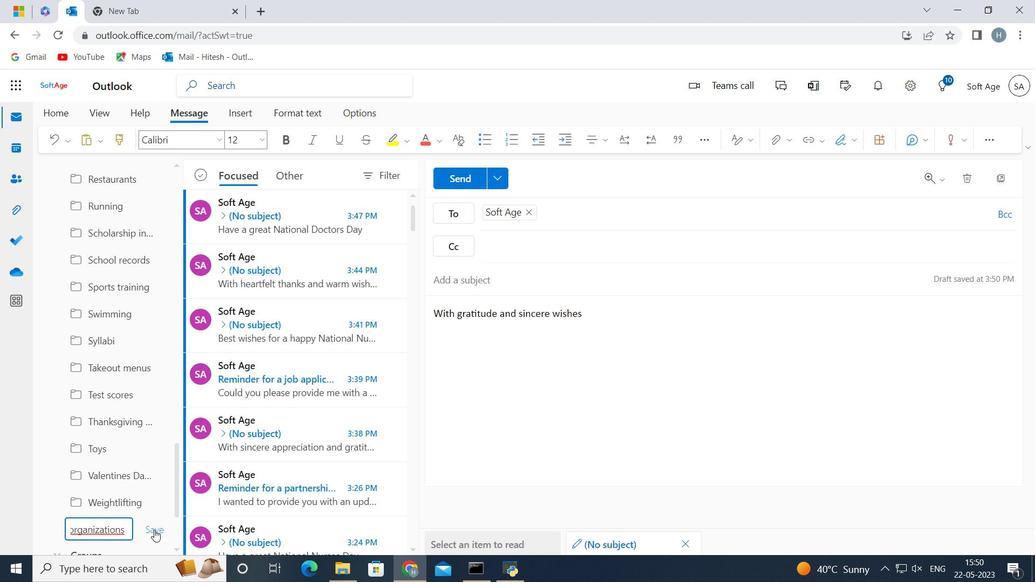 
Action: Mouse moved to (466, 174)
Screenshot: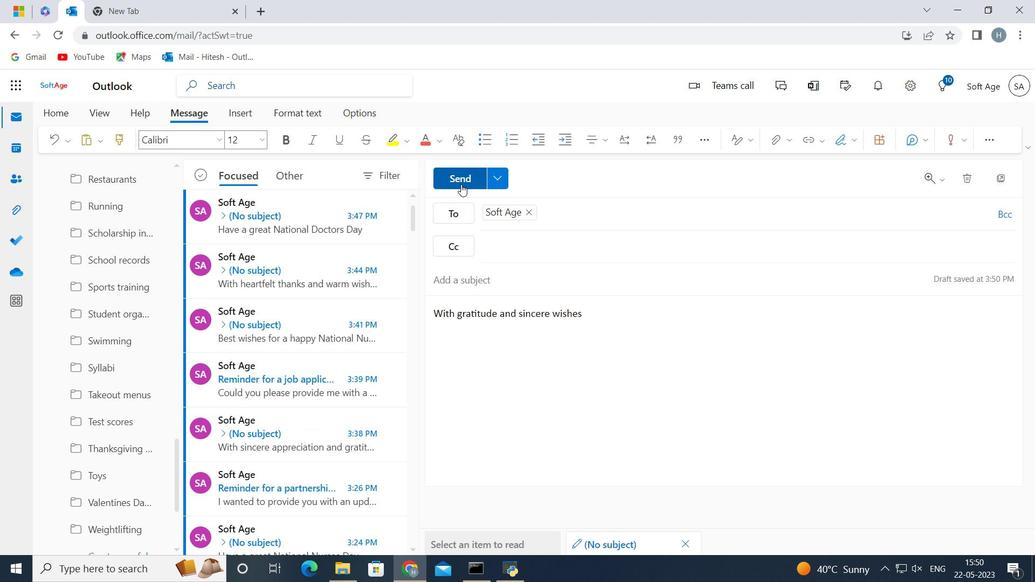 
Action: Mouse pressed left at (466, 174)
Screenshot: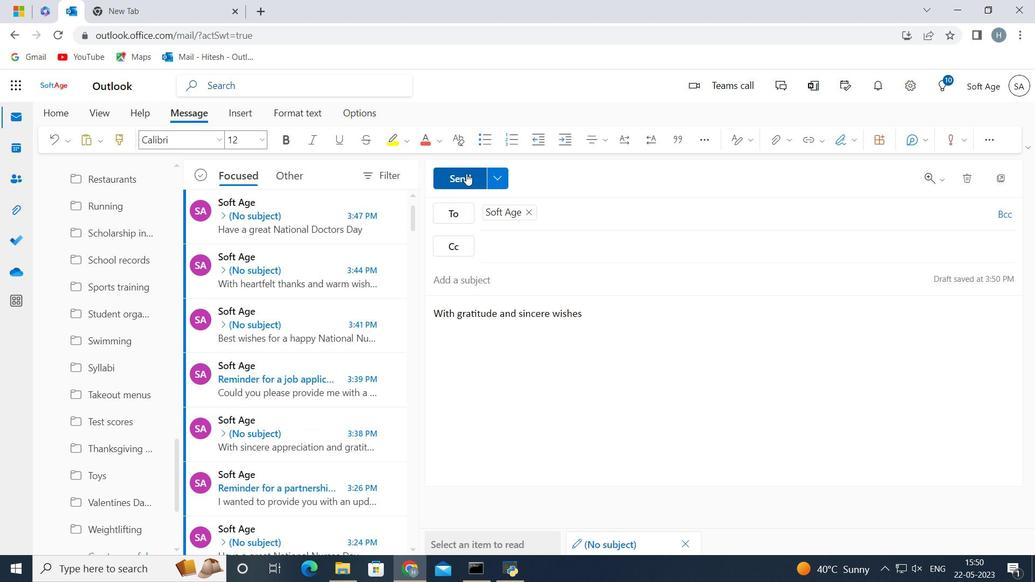 
Action: Mouse moved to (509, 351)
Screenshot: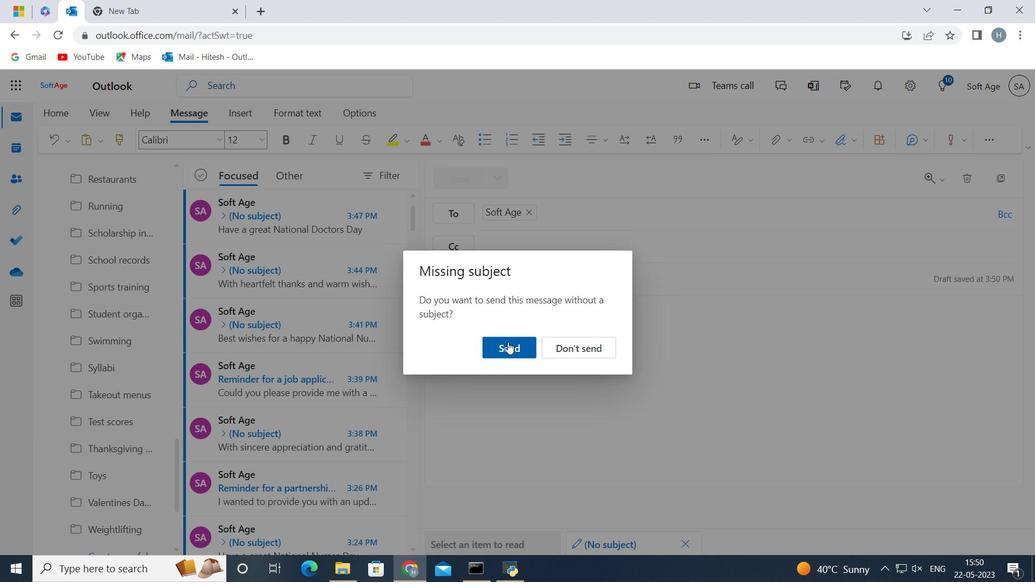 
Action: Mouse pressed left at (509, 351)
Screenshot: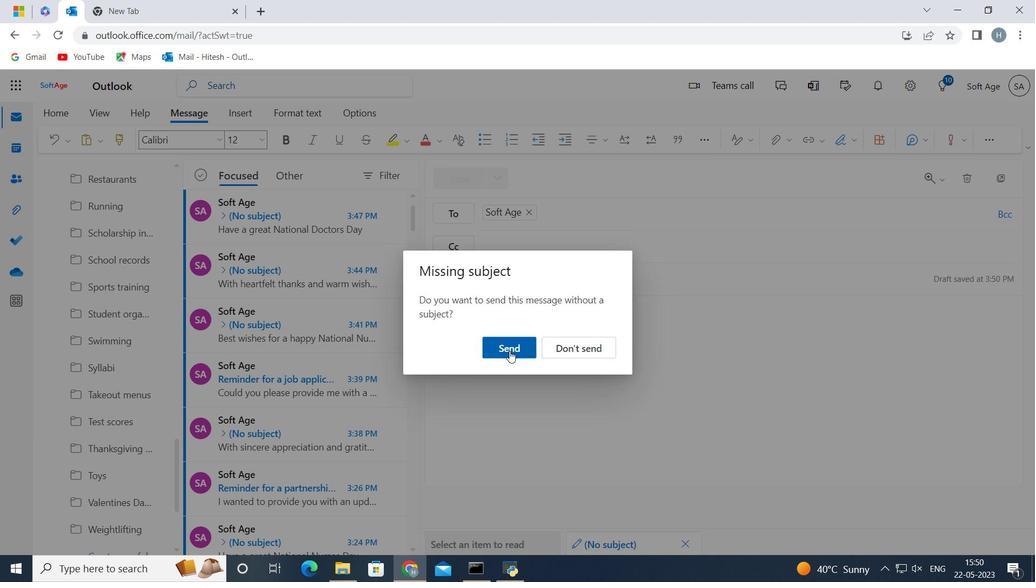
